 Task: Look for space in Union City, United States from 6th September, 2023 to 15th September, 2023 for 6 adults in price range Rs.8000 to Rs.12000. Place can be entire place or private room with 6 bedrooms having 6 beds and 6 bathrooms. Property type can be house, flat, guest house. Amenities needed are: wifi, TV, free parkinig on premises, gym, breakfast. Booking option can be shelf check-in. Required host language is English.
Action: Mouse moved to (419, 104)
Screenshot: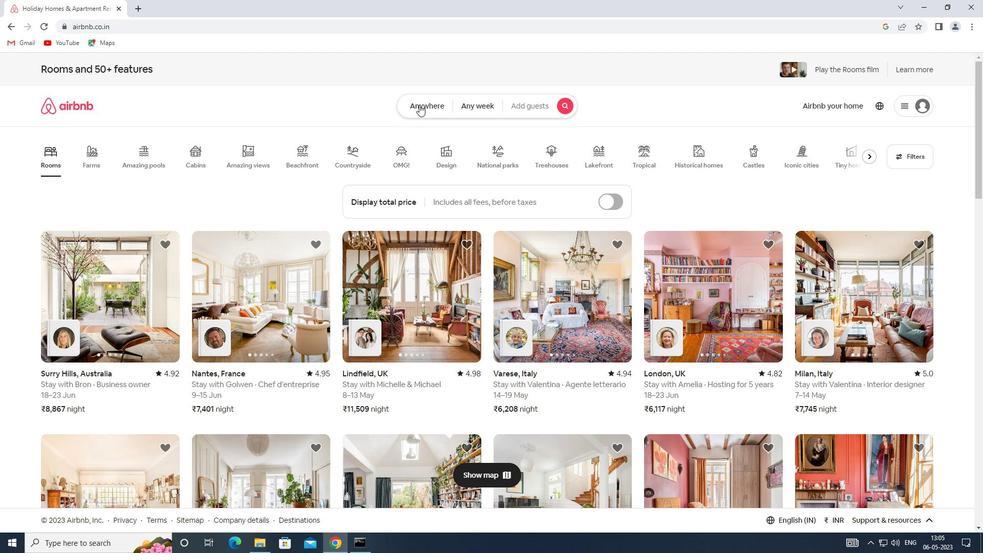 
Action: Mouse pressed left at (419, 104)
Screenshot: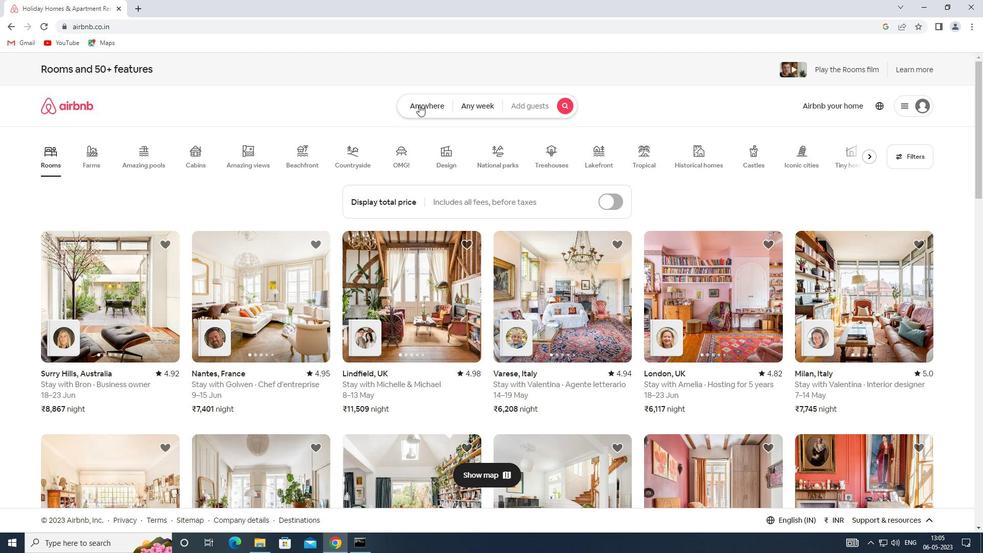 
Action: Mouse moved to (359, 149)
Screenshot: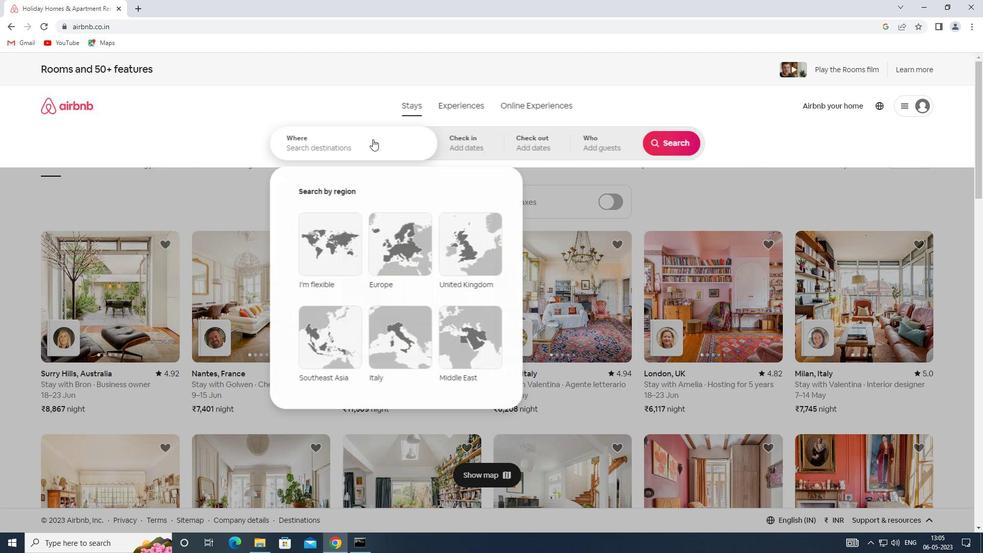 
Action: Mouse pressed left at (359, 149)
Screenshot: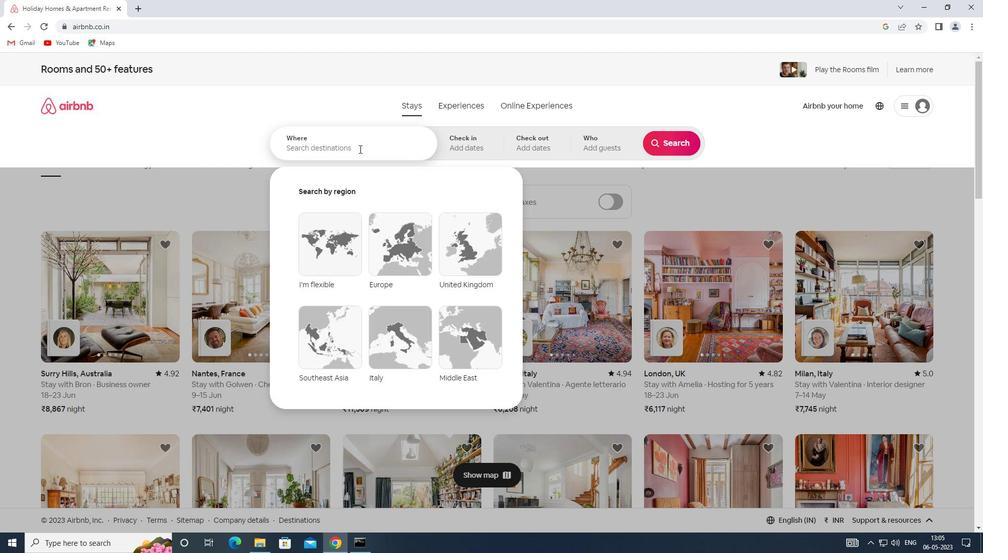 
Action: Mouse moved to (358, 149)
Screenshot: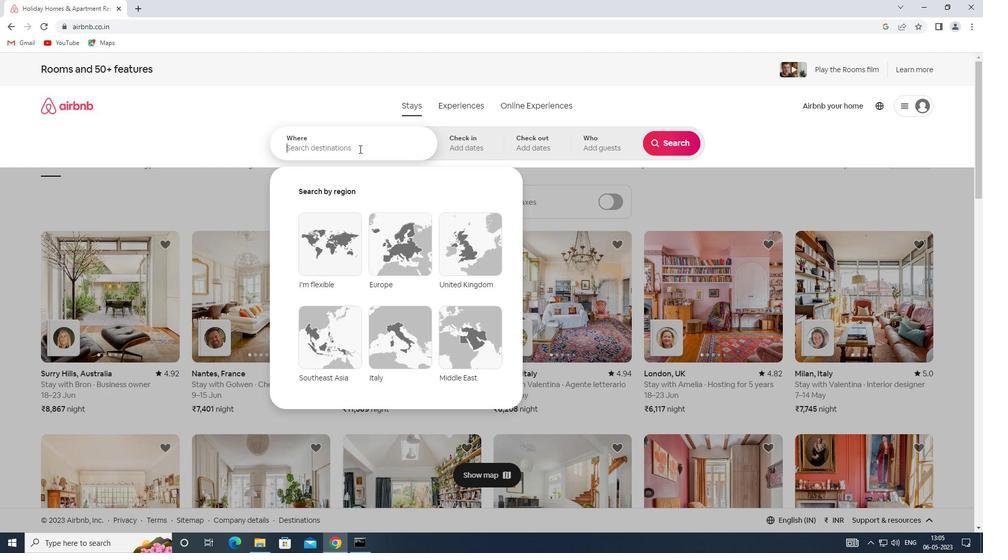 
Action: Key pressed <Key.shift>SPACE<Key.space><Key.shift>IN<Key.space><Key.shift>UNION<Key.space><Key.shift>CITY,<Key.space><Key.shift>UNITED<Key.space><Key.shift>STATES
Screenshot: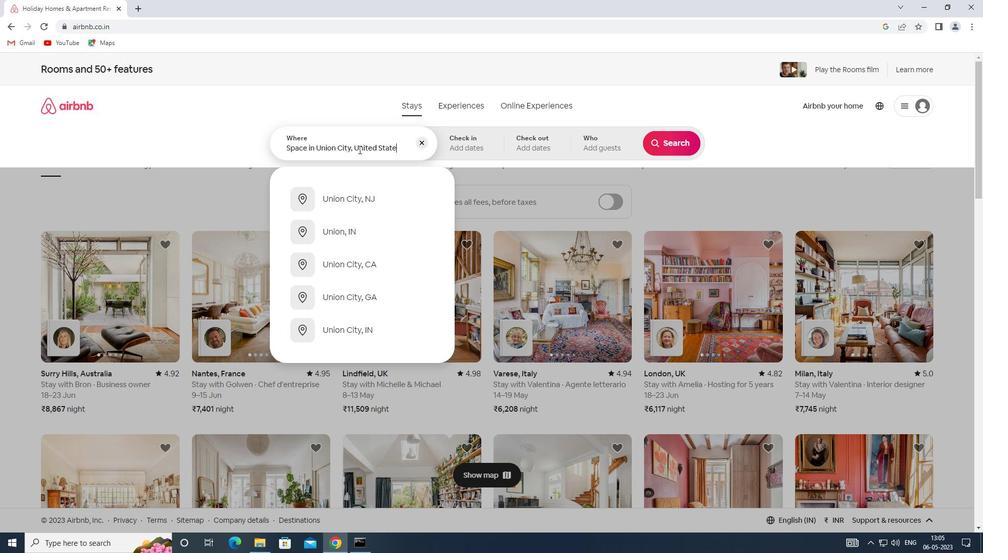 
Action: Mouse moved to (478, 134)
Screenshot: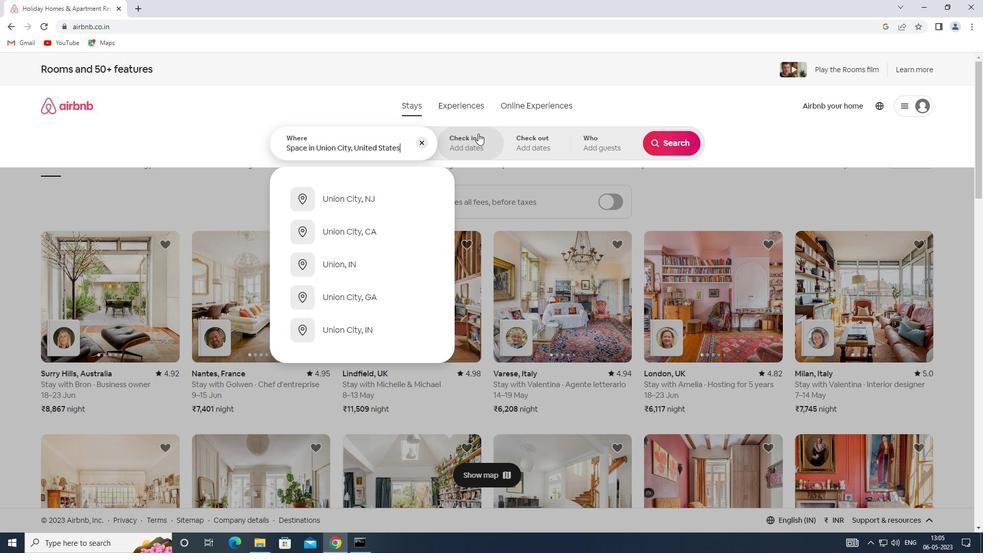 
Action: Mouse pressed left at (478, 134)
Screenshot: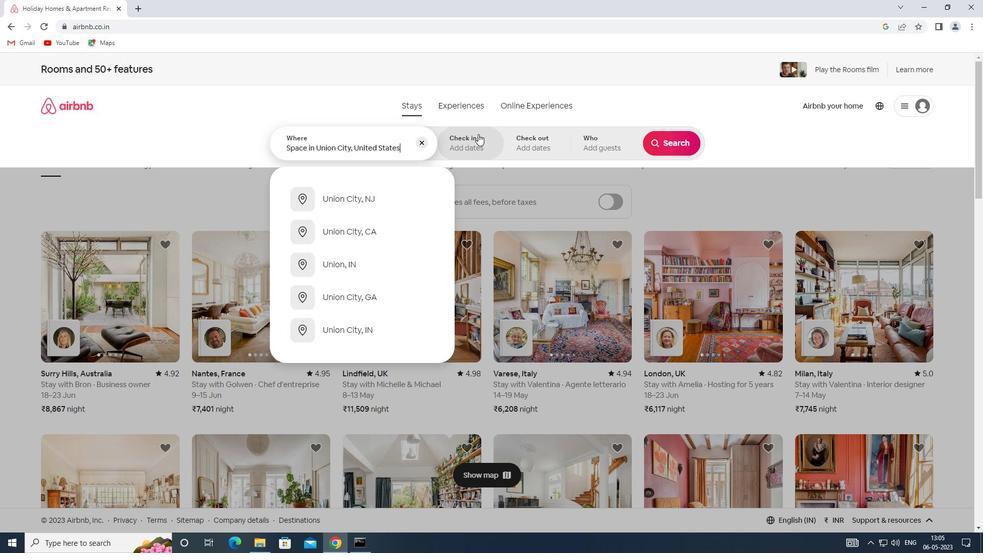 
Action: Mouse moved to (667, 224)
Screenshot: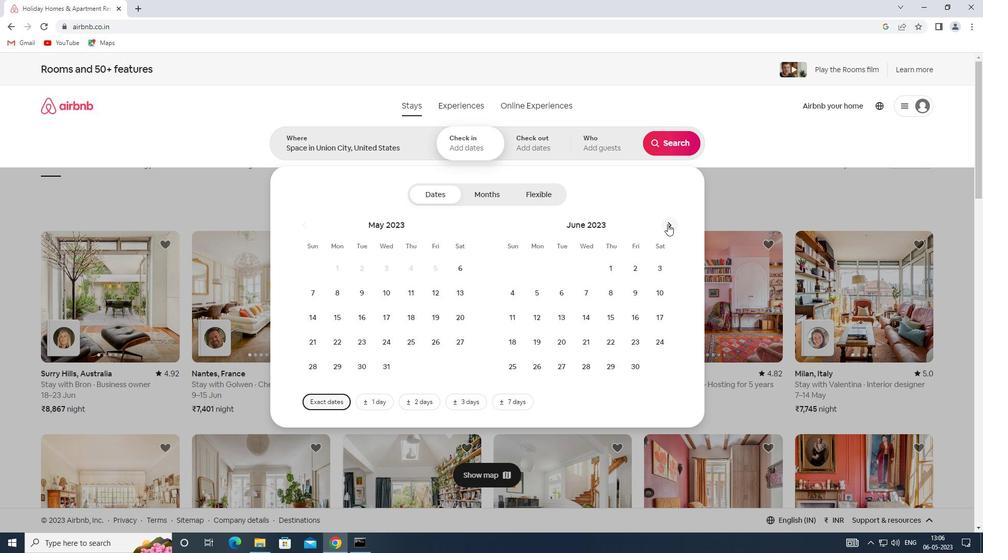 
Action: Mouse pressed left at (667, 224)
Screenshot: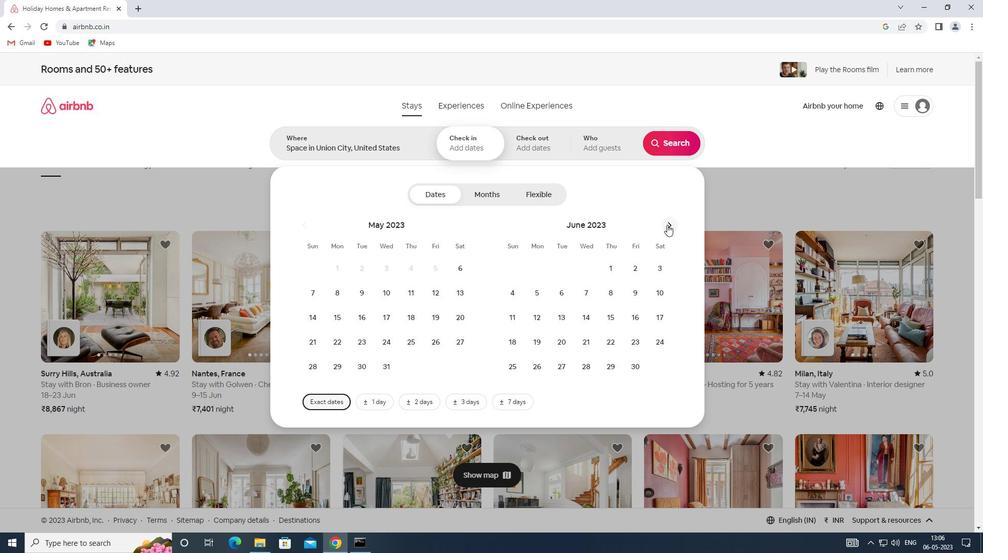 
Action: Mouse moved to (667, 224)
Screenshot: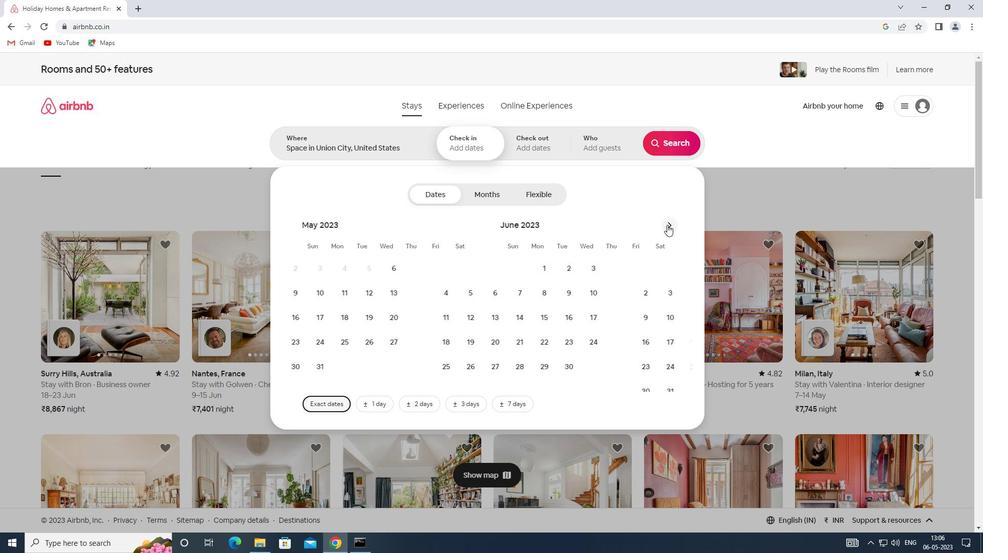 
Action: Mouse pressed left at (667, 224)
Screenshot: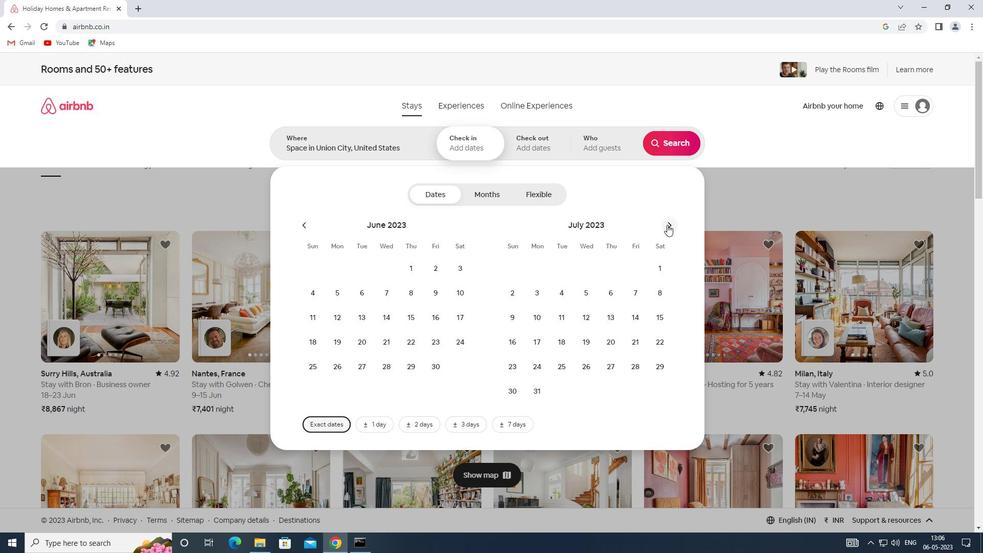 
Action: Mouse moved to (668, 224)
Screenshot: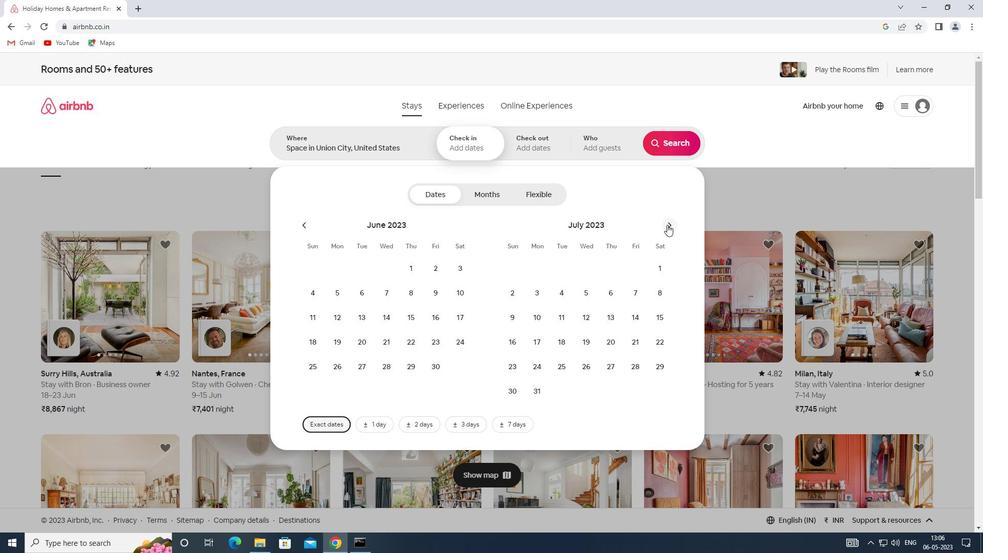 
Action: Mouse pressed left at (668, 224)
Screenshot: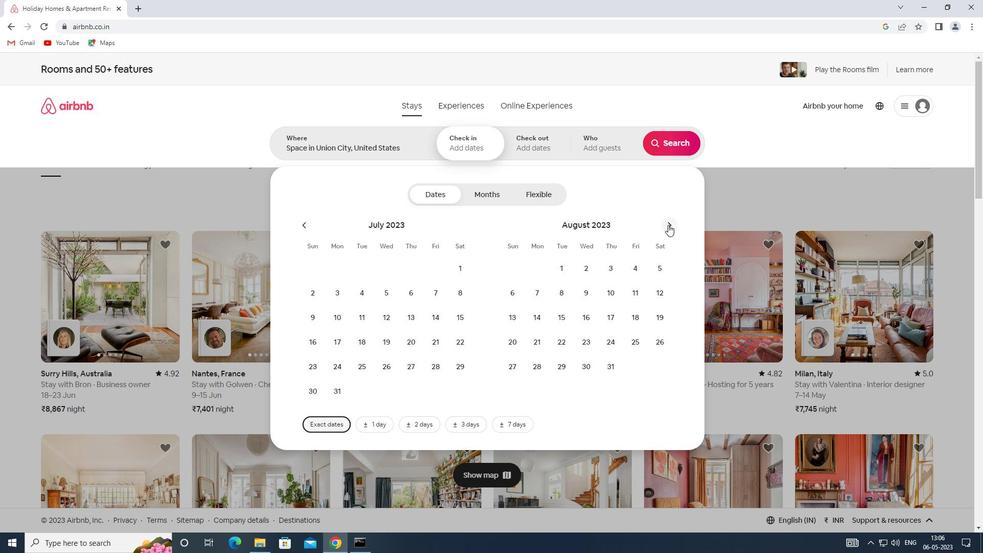 
Action: Mouse moved to (578, 291)
Screenshot: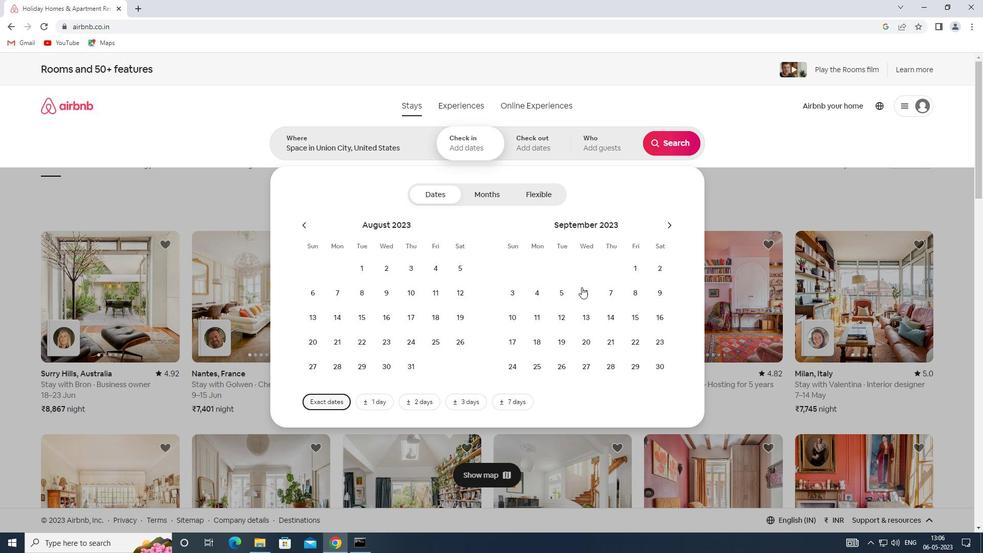 
Action: Mouse pressed left at (578, 291)
Screenshot: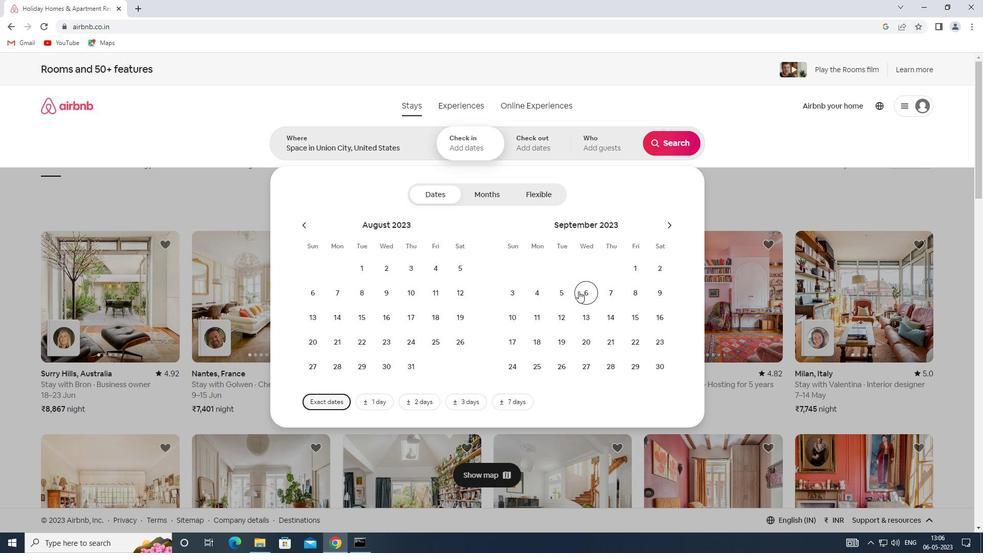 
Action: Mouse moved to (628, 312)
Screenshot: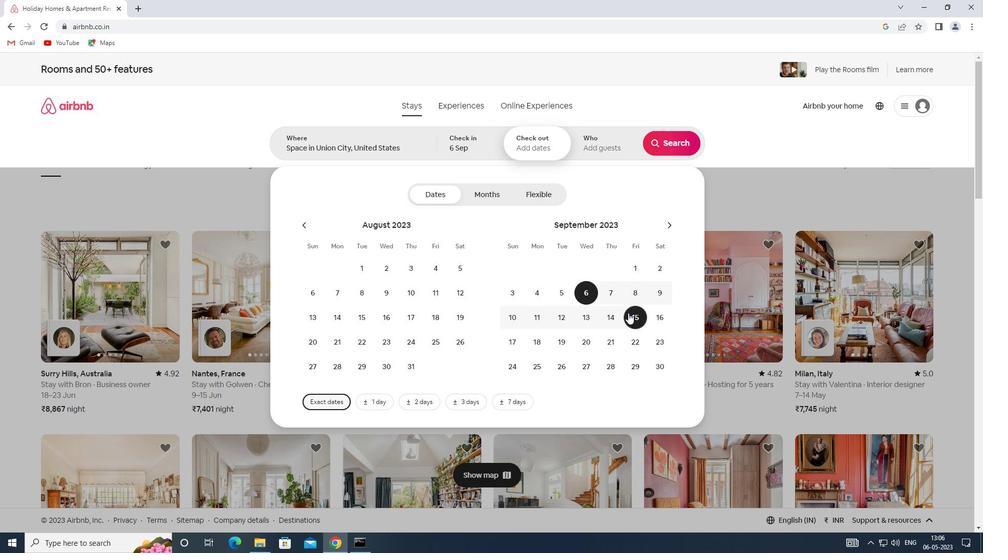 
Action: Mouse pressed left at (628, 312)
Screenshot: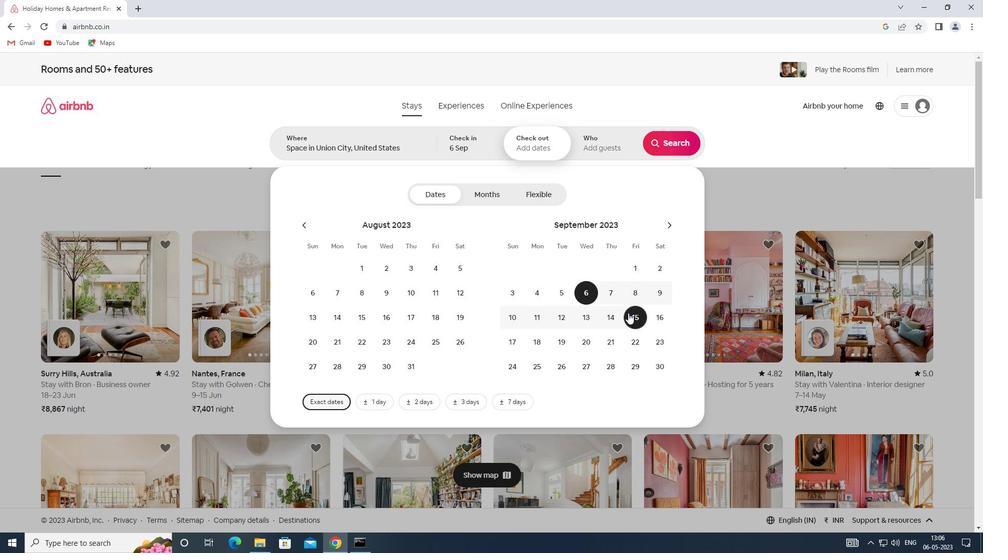 
Action: Mouse moved to (607, 140)
Screenshot: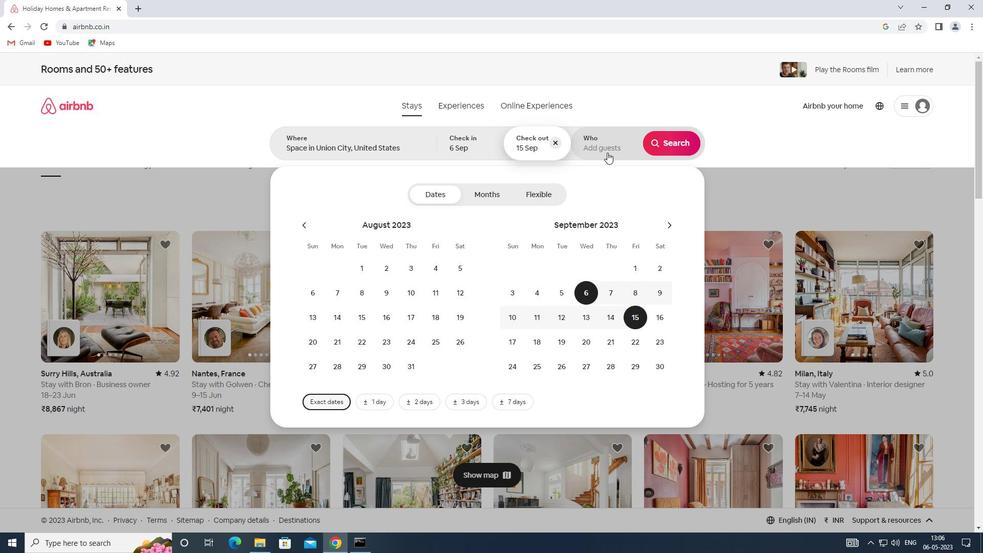 
Action: Mouse pressed left at (607, 140)
Screenshot: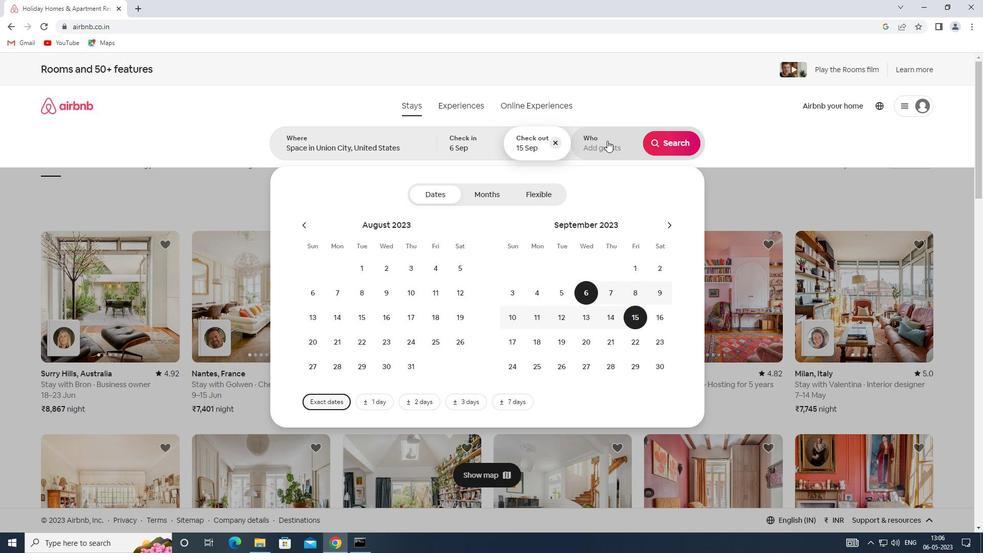 
Action: Mouse moved to (668, 195)
Screenshot: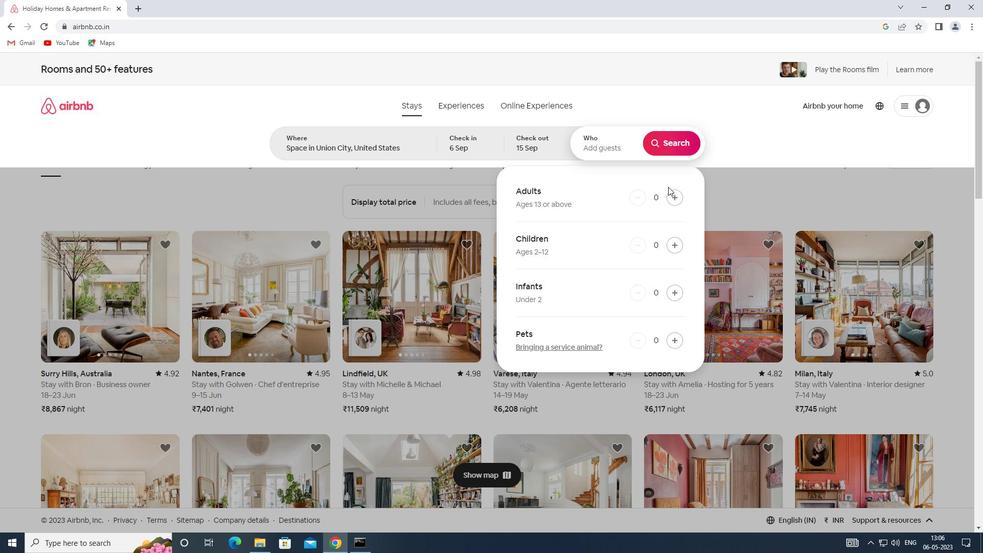 
Action: Mouse pressed left at (668, 195)
Screenshot: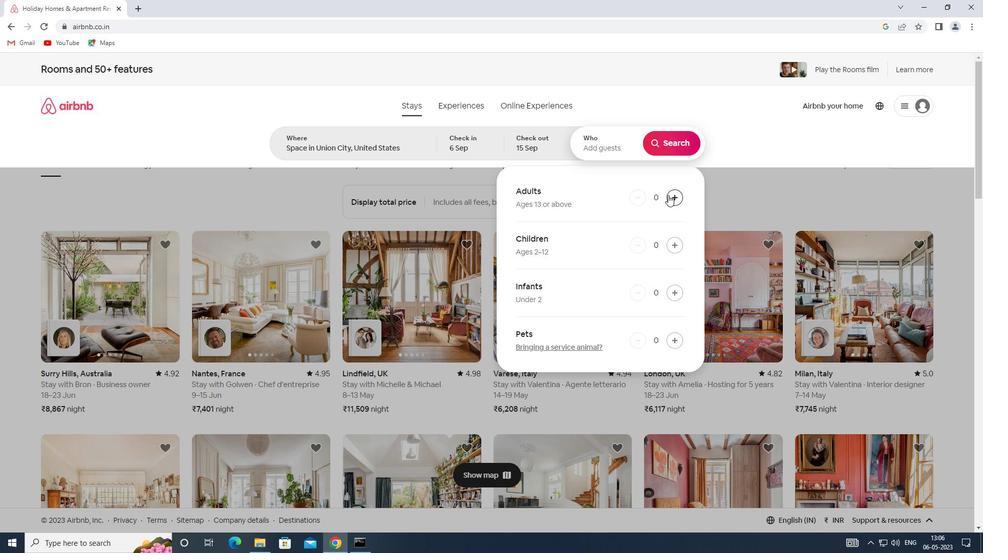 
Action: Mouse pressed left at (668, 195)
Screenshot: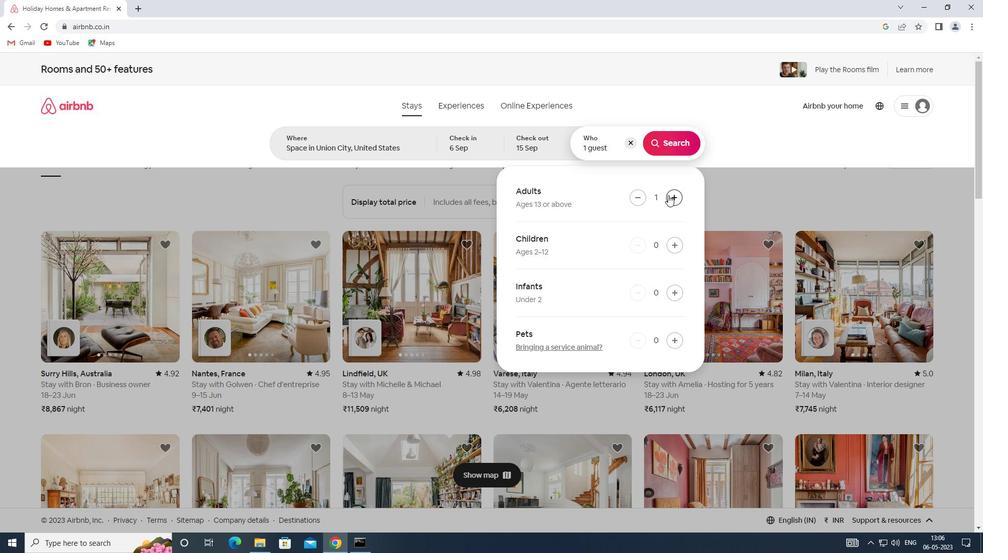 
Action: Mouse pressed left at (668, 195)
Screenshot: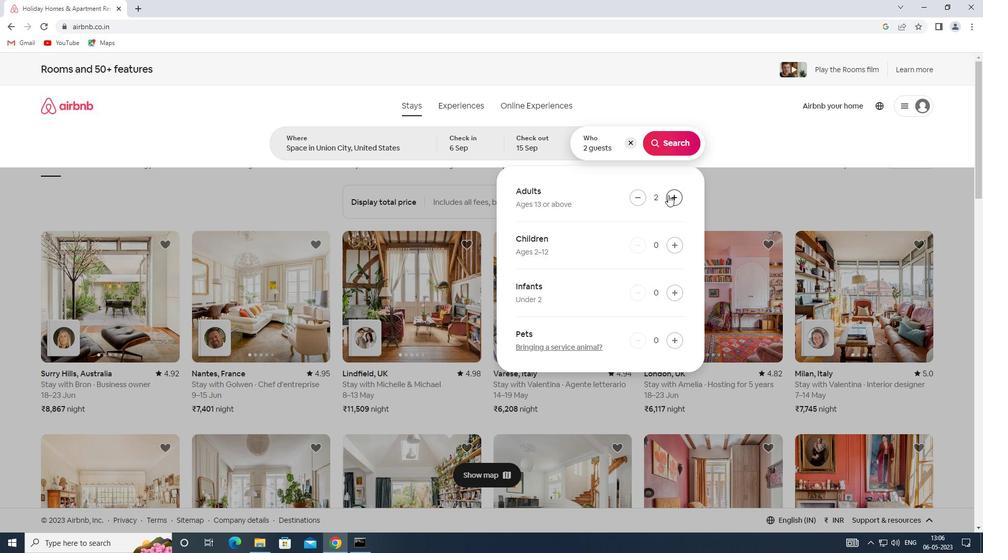
Action: Mouse pressed left at (668, 195)
Screenshot: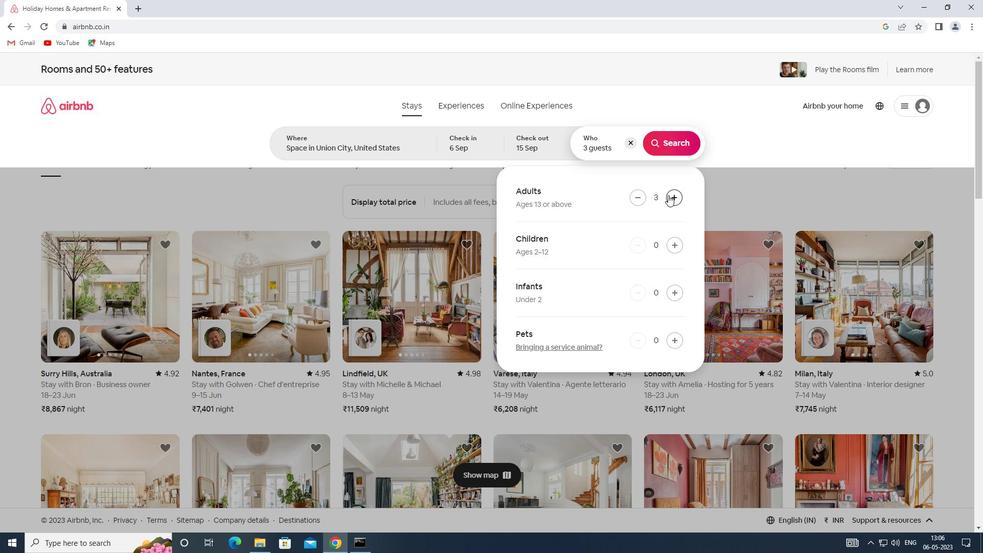
Action: Mouse pressed left at (668, 195)
Screenshot: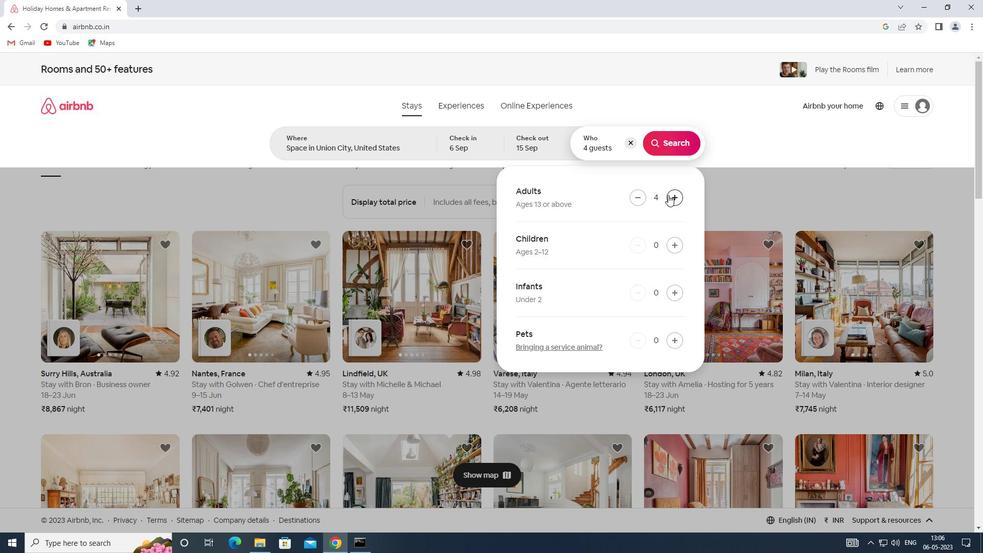 
Action: Mouse pressed left at (668, 195)
Screenshot: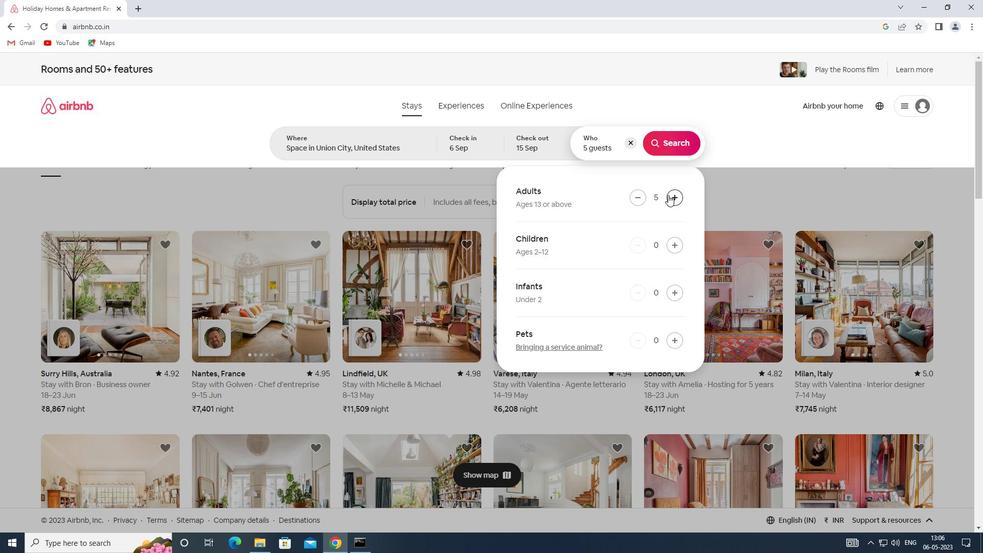 
Action: Mouse moved to (679, 147)
Screenshot: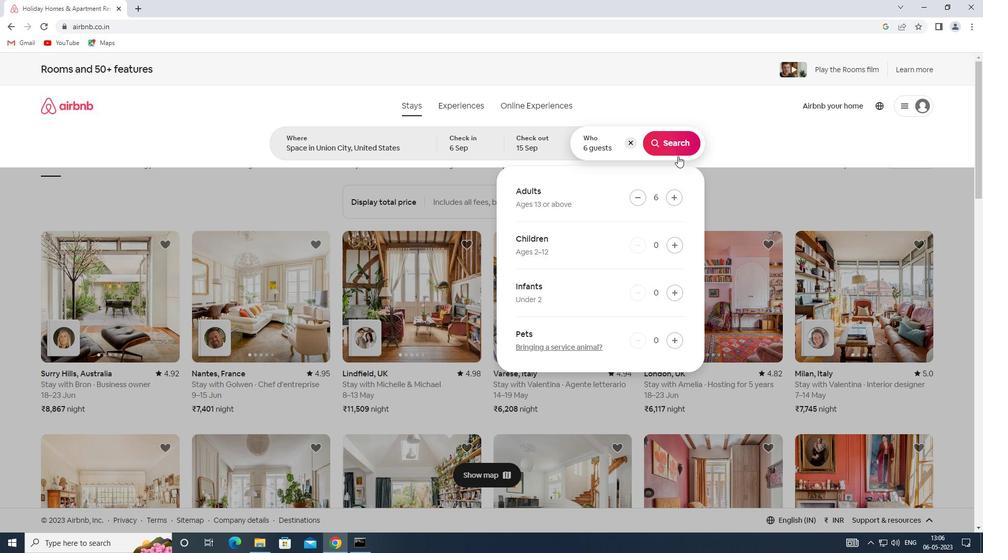 
Action: Mouse pressed left at (679, 147)
Screenshot: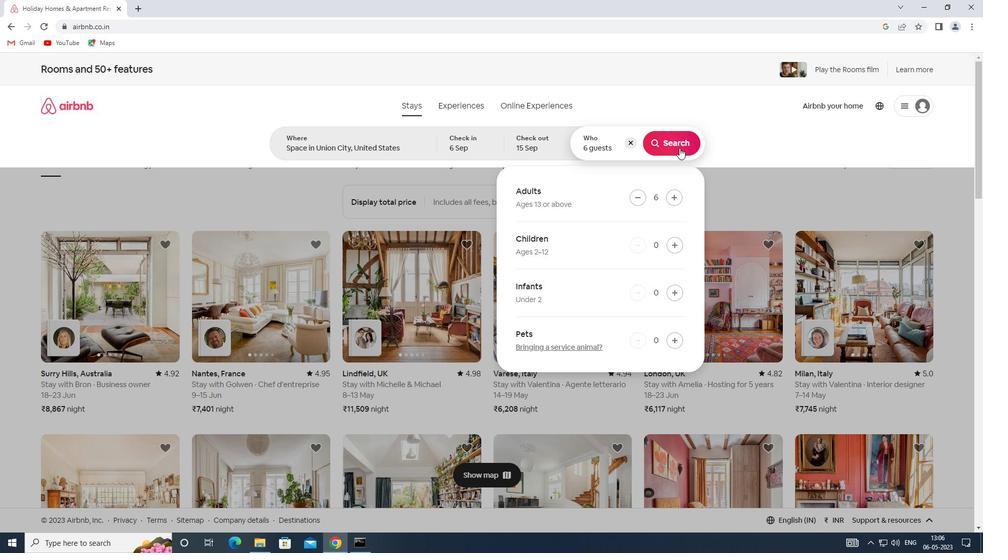 
Action: Mouse moved to (926, 118)
Screenshot: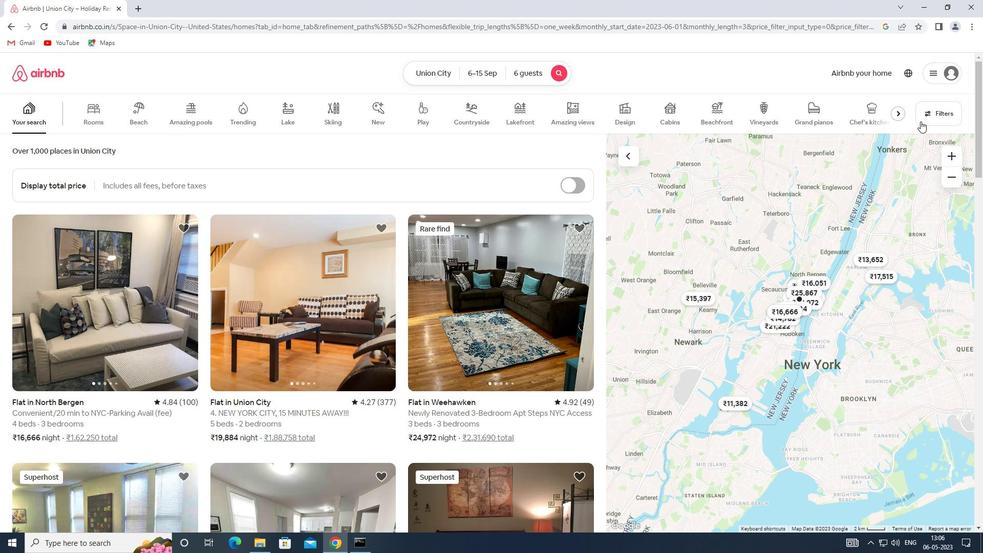 
Action: Mouse pressed left at (926, 118)
Screenshot: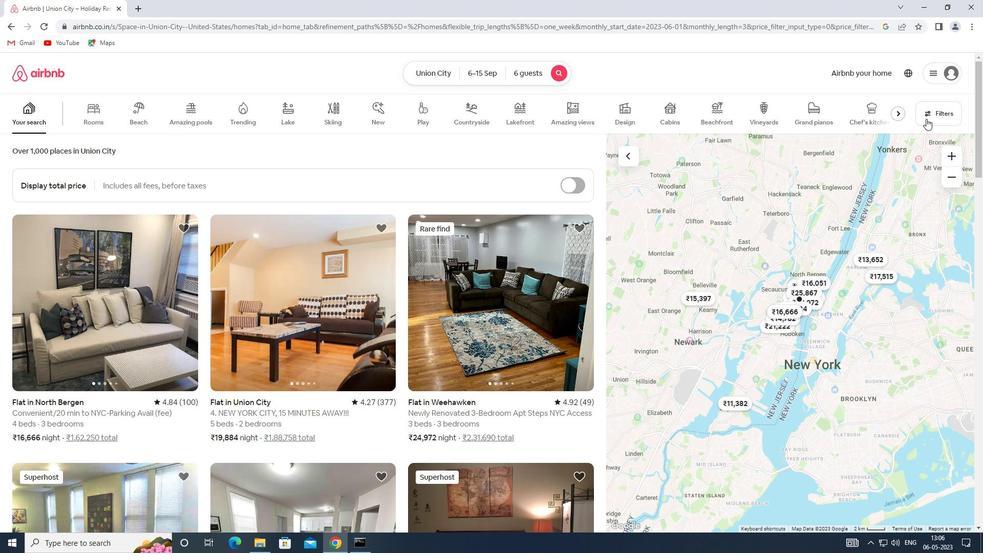 
Action: Mouse moved to (351, 365)
Screenshot: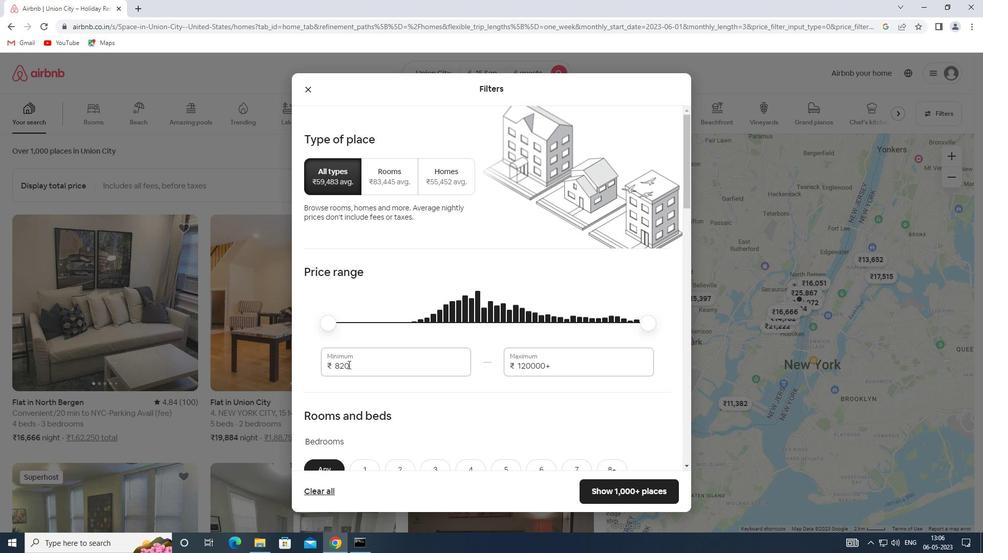 
Action: Mouse pressed left at (351, 365)
Screenshot: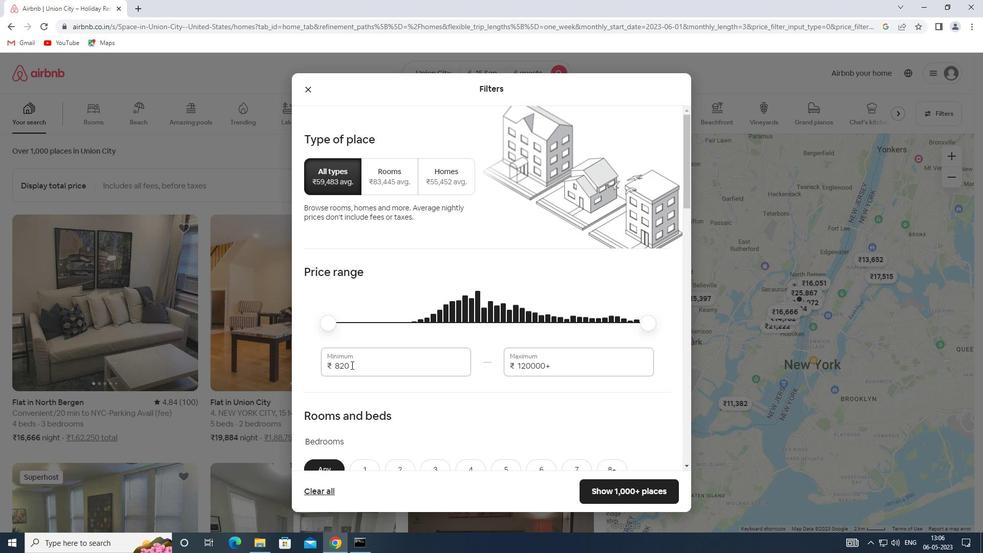 
Action: Mouse moved to (340, 355)
Screenshot: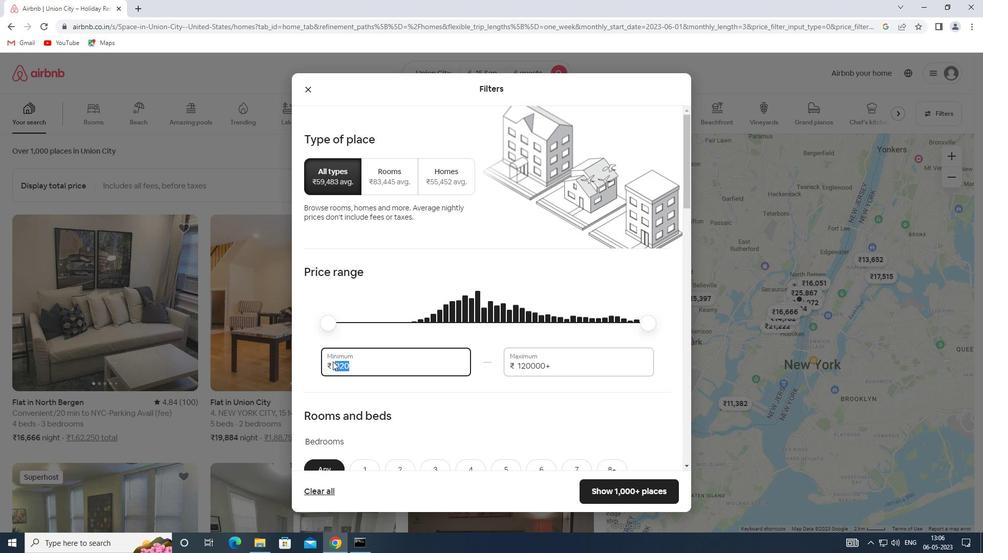 
Action: Key pressed 8000
Screenshot: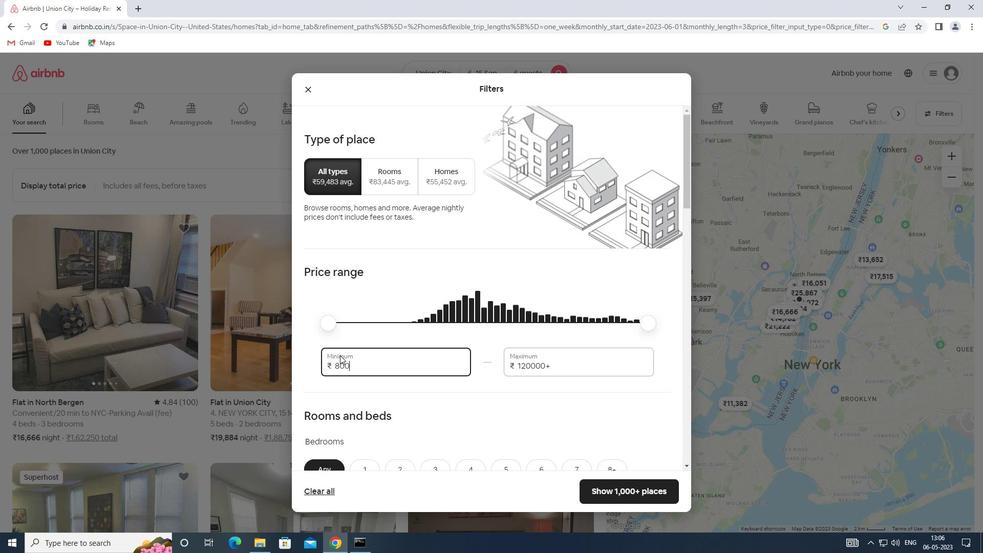 
Action: Mouse moved to (561, 368)
Screenshot: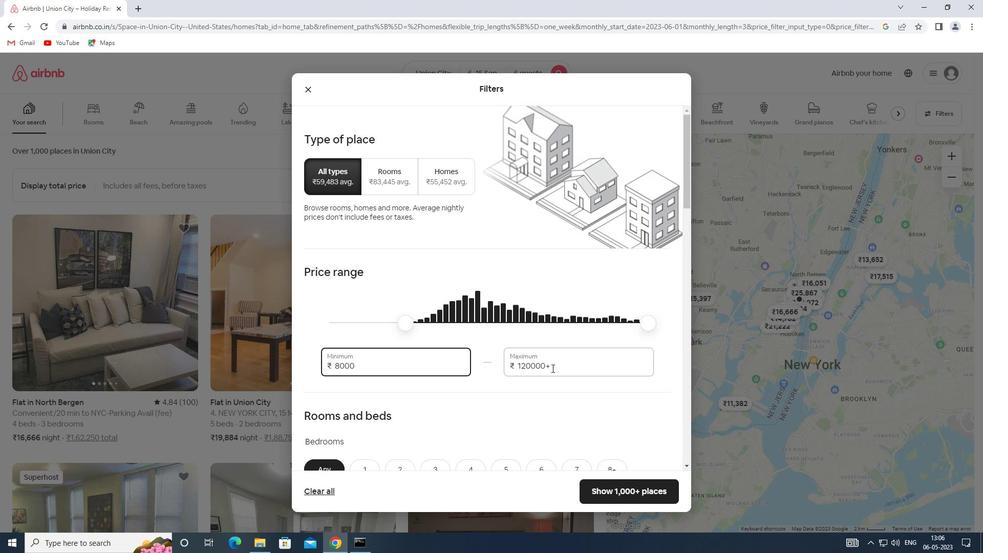 
Action: Mouse pressed left at (561, 368)
Screenshot: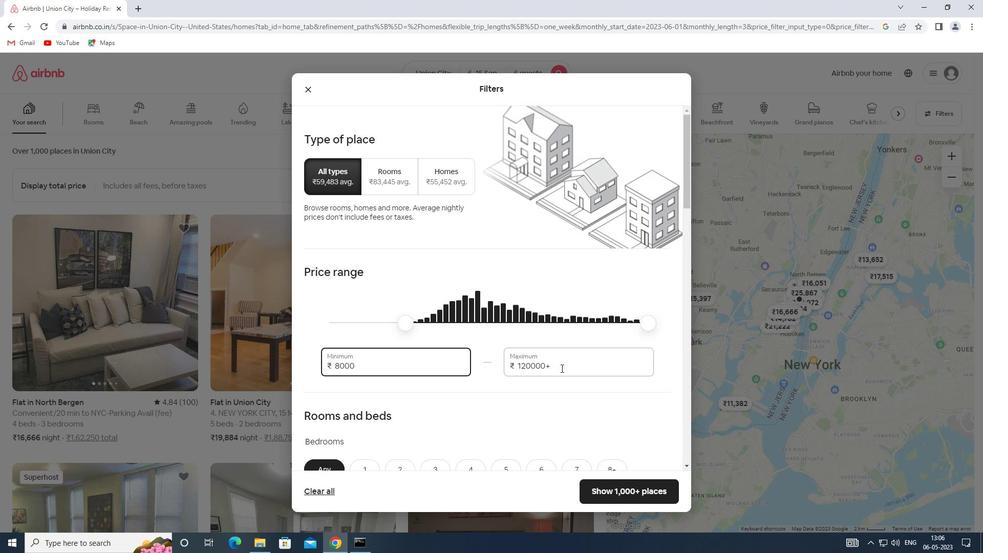 
Action: Mouse moved to (514, 366)
Screenshot: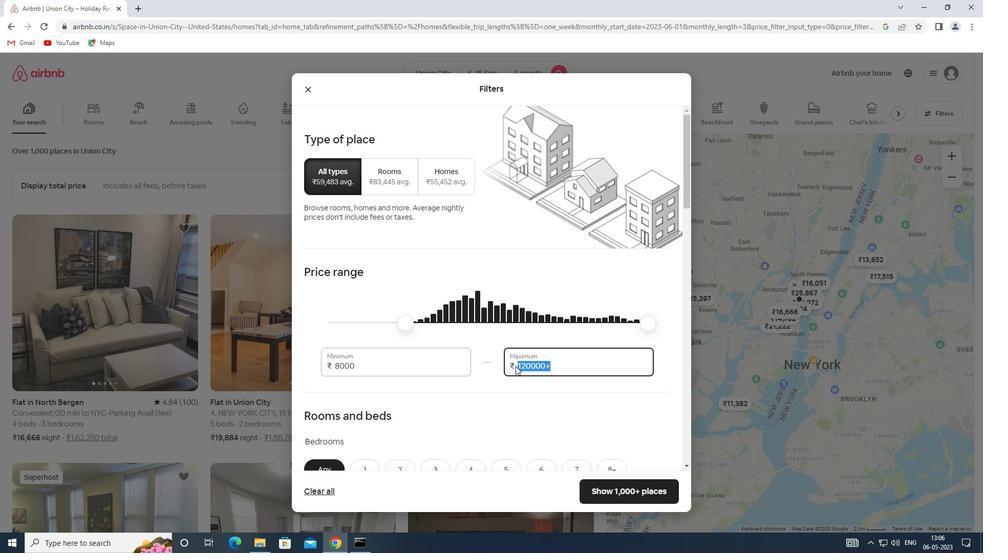 
Action: Key pressed 12000
Screenshot: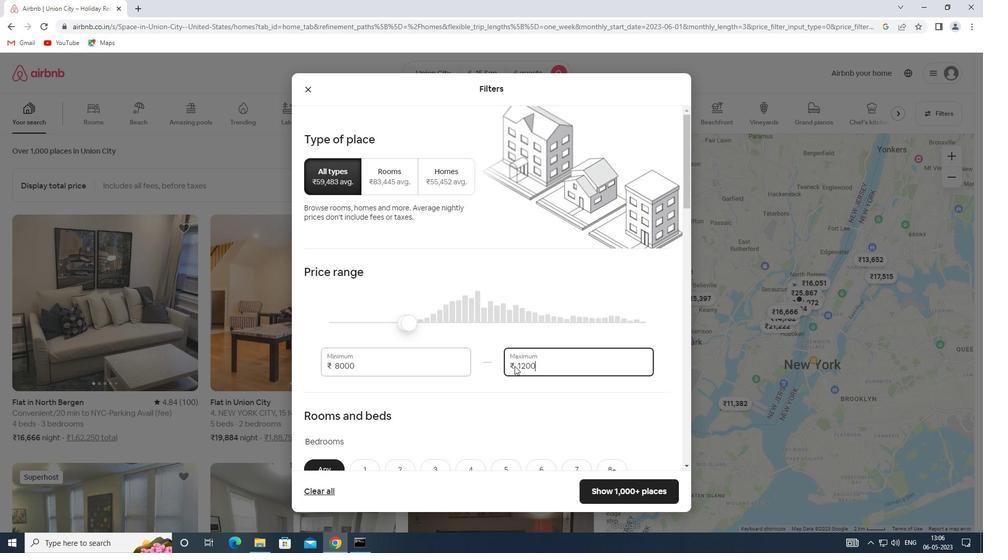 
Action: Mouse scrolled (514, 365) with delta (0, 0)
Screenshot: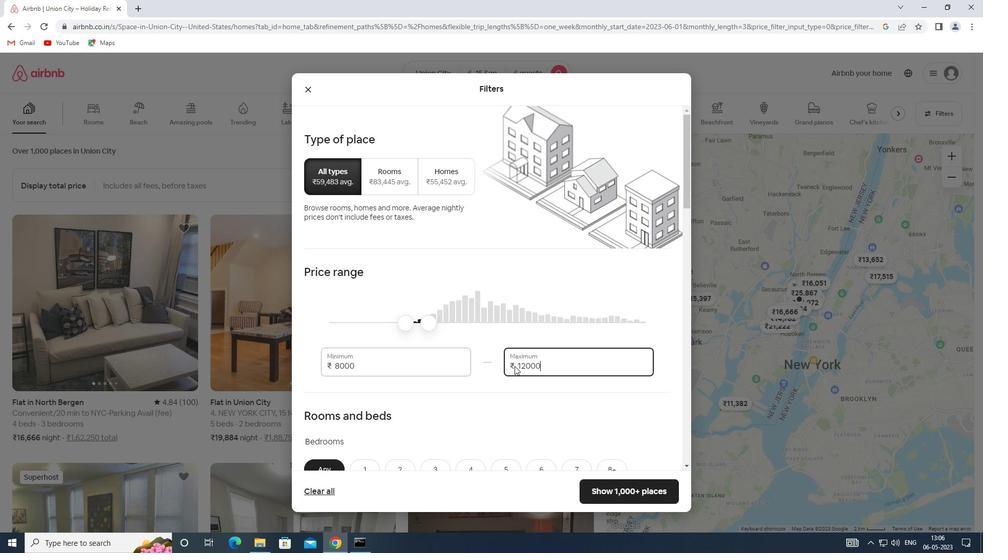
Action: Mouse scrolled (514, 365) with delta (0, 0)
Screenshot: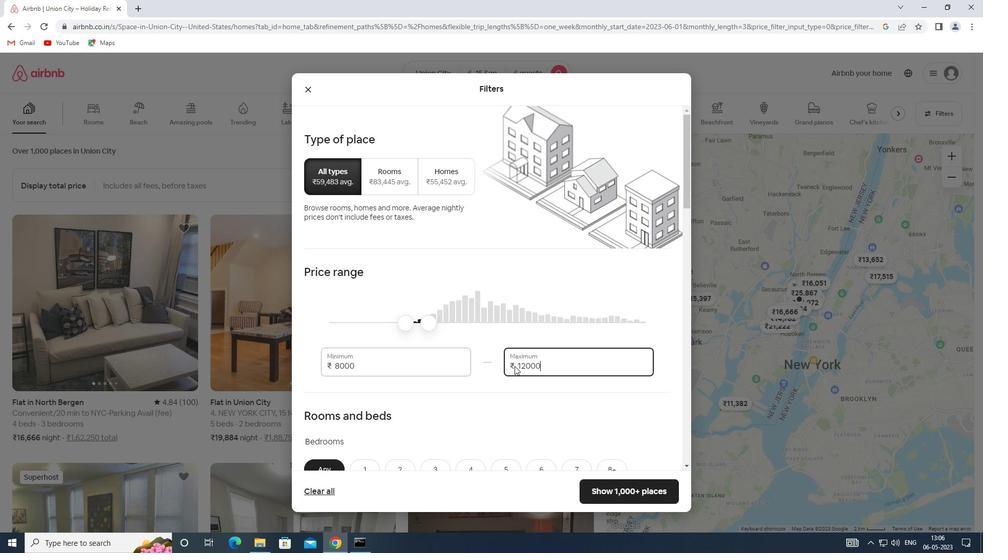 
Action: Mouse scrolled (514, 365) with delta (0, 0)
Screenshot: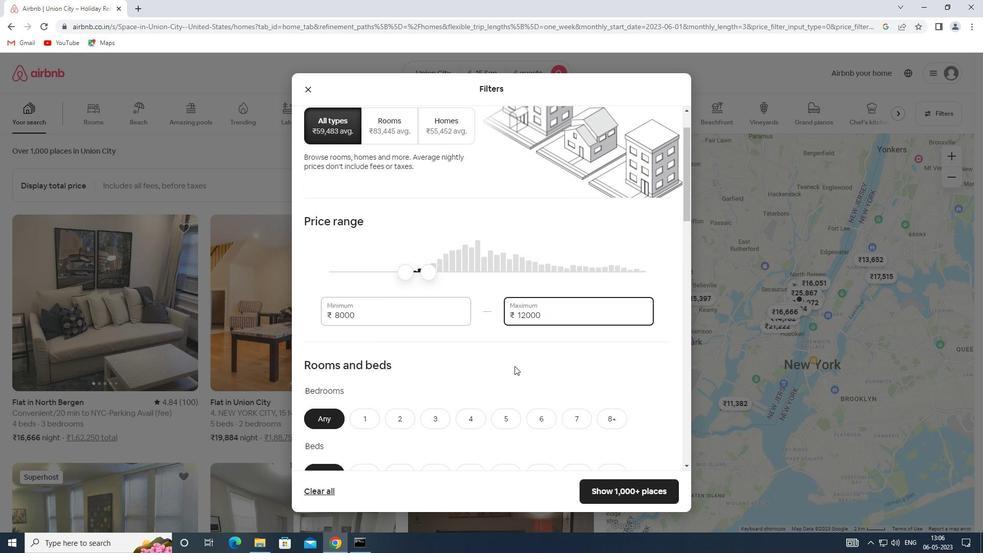 
Action: Mouse scrolled (514, 365) with delta (0, 0)
Screenshot: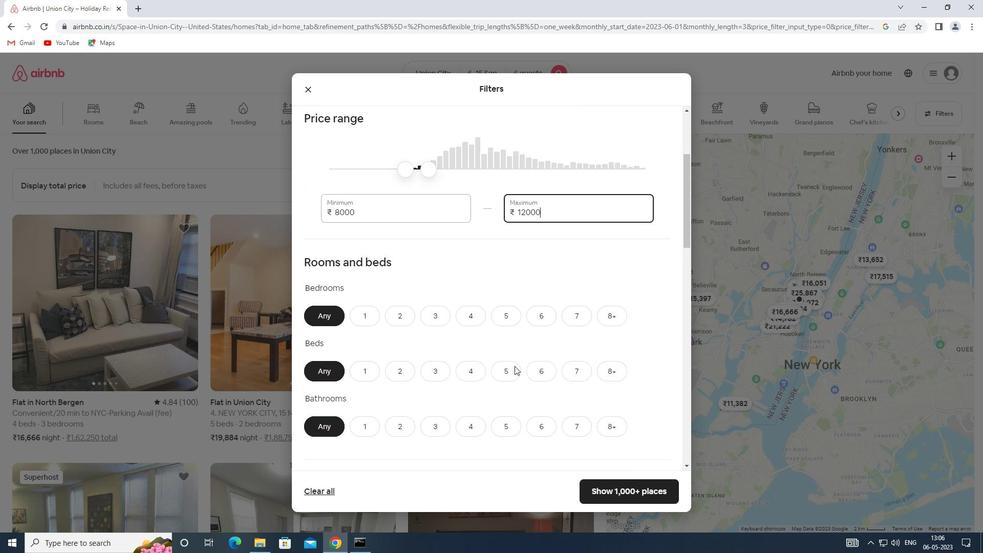 
Action: Mouse moved to (546, 270)
Screenshot: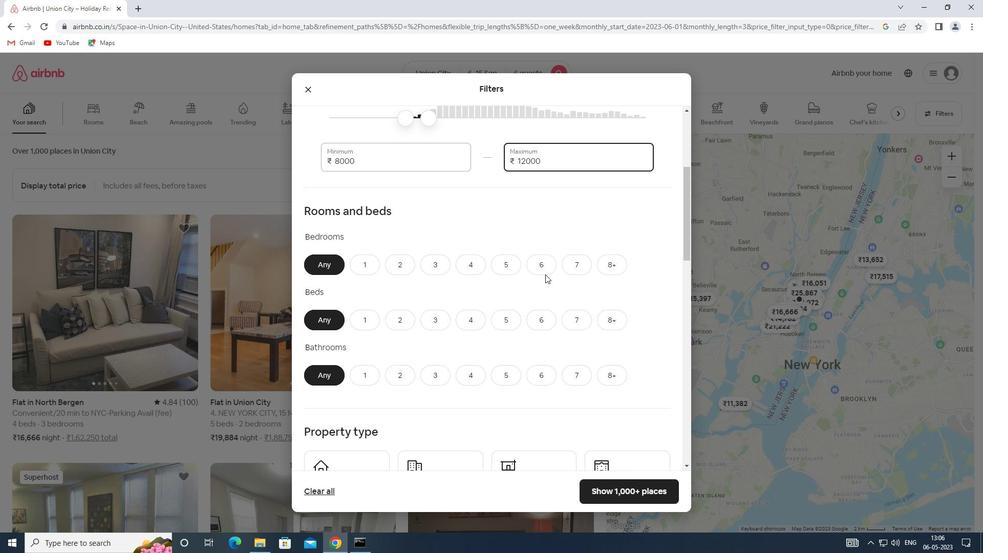 
Action: Mouse pressed left at (546, 270)
Screenshot: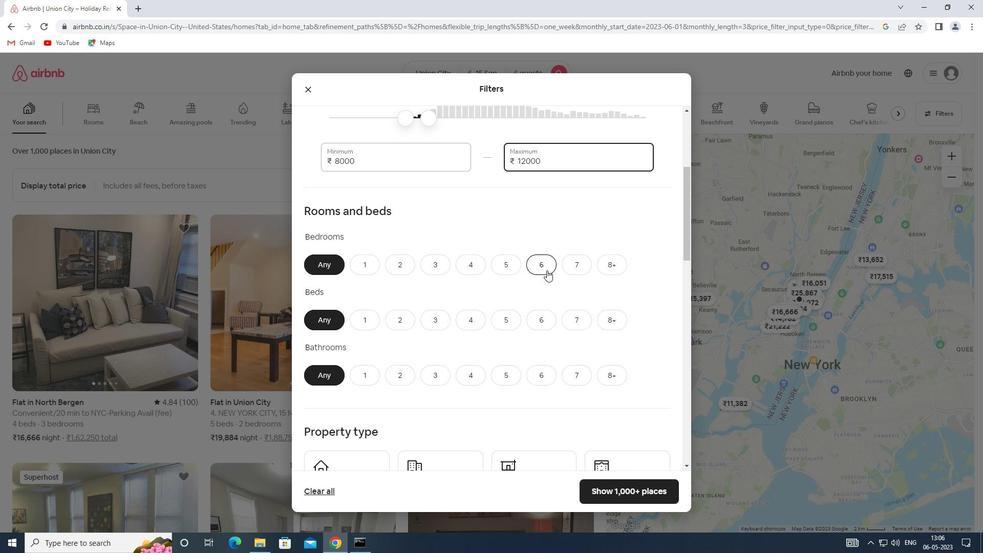 
Action: Mouse moved to (536, 323)
Screenshot: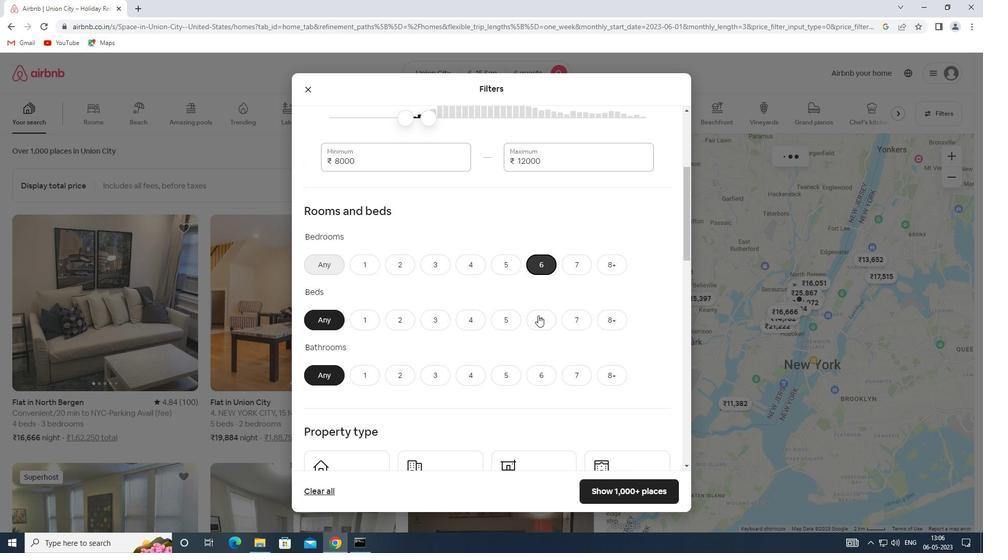 
Action: Mouse pressed left at (536, 323)
Screenshot: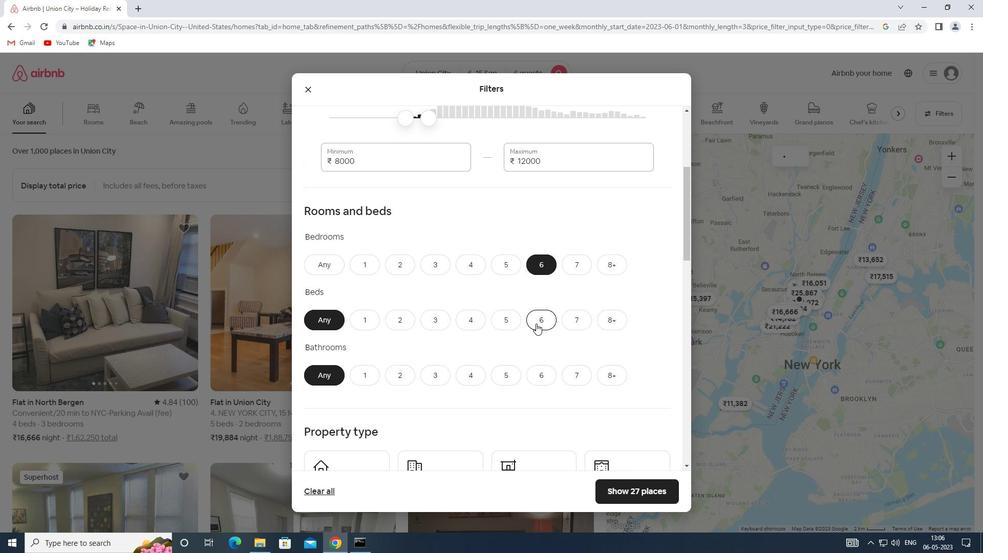 
Action: Mouse moved to (542, 372)
Screenshot: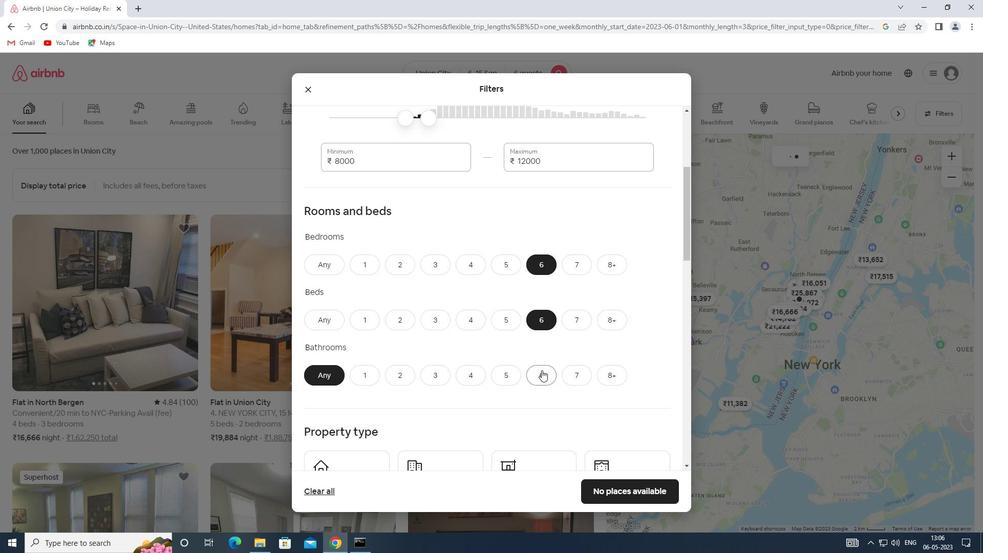 
Action: Mouse pressed left at (542, 372)
Screenshot: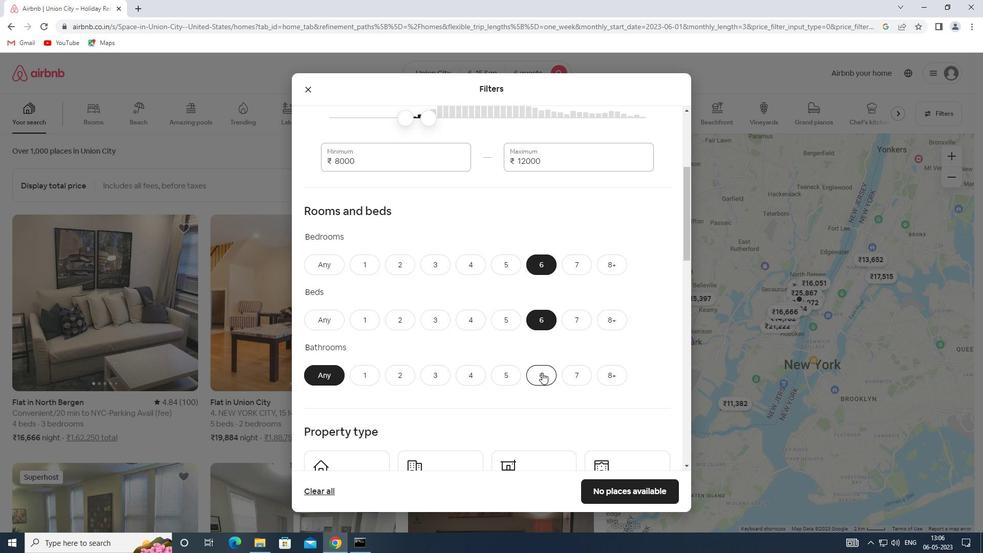 
Action: Mouse moved to (507, 345)
Screenshot: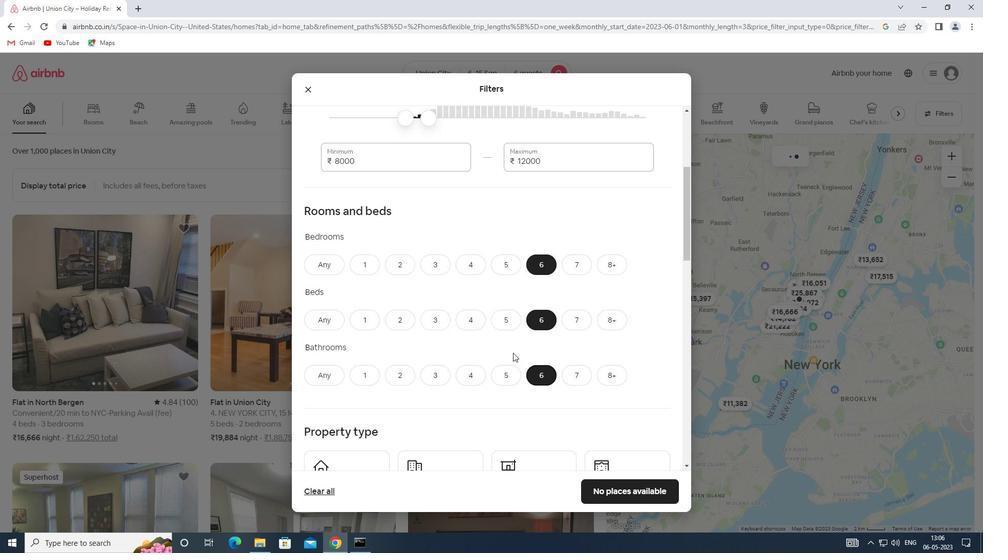 
Action: Mouse scrolled (507, 344) with delta (0, 0)
Screenshot: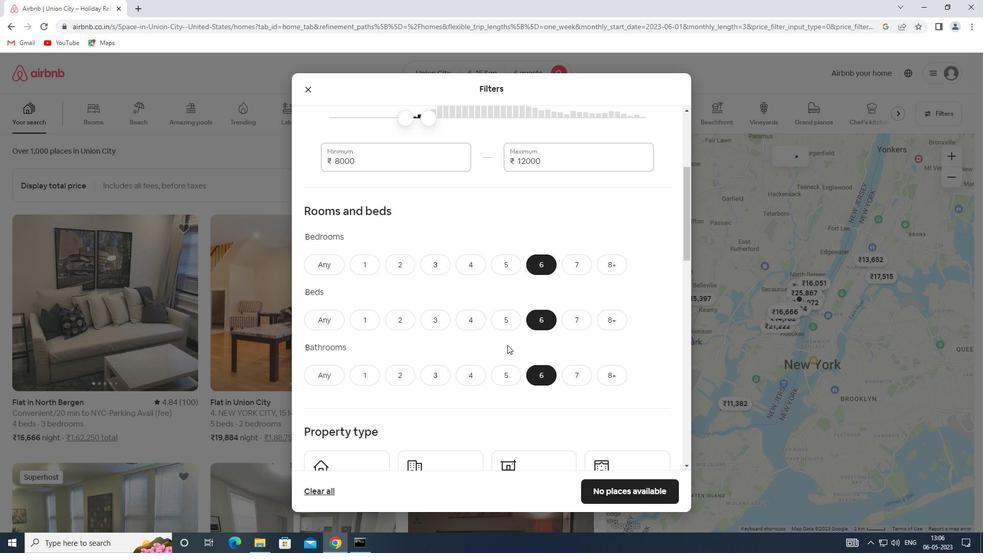 
Action: Mouse scrolled (507, 344) with delta (0, 0)
Screenshot: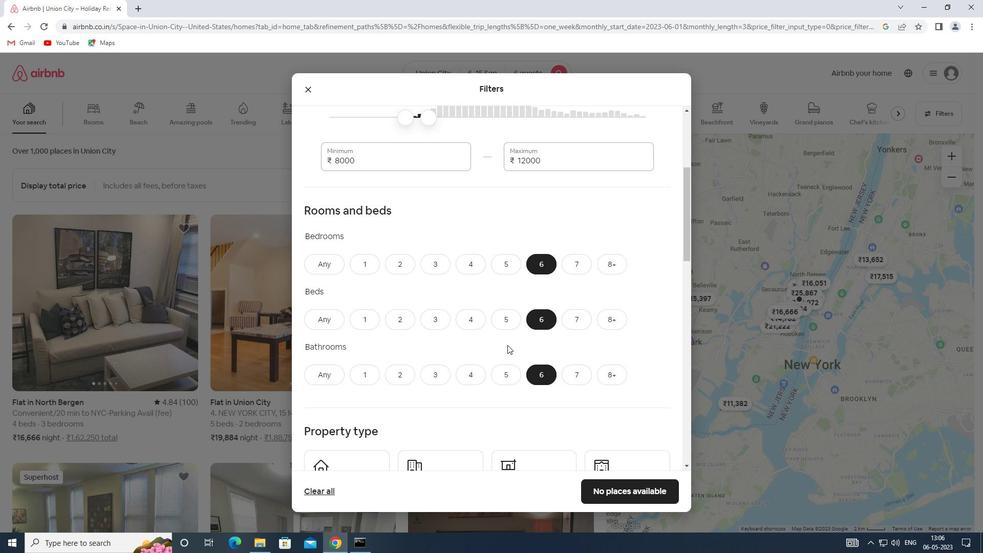 
Action: Mouse scrolled (507, 344) with delta (0, 0)
Screenshot: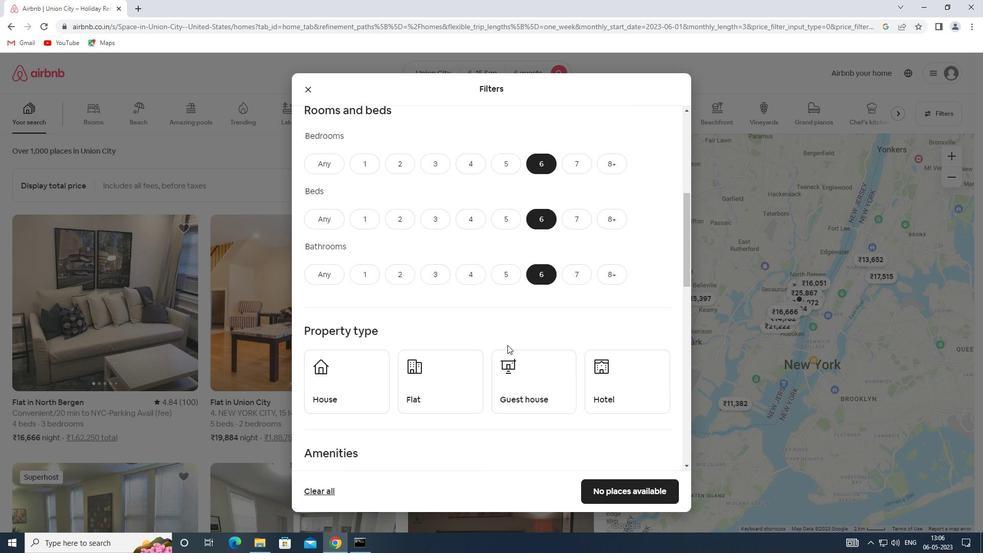 
Action: Mouse moved to (506, 345)
Screenshot: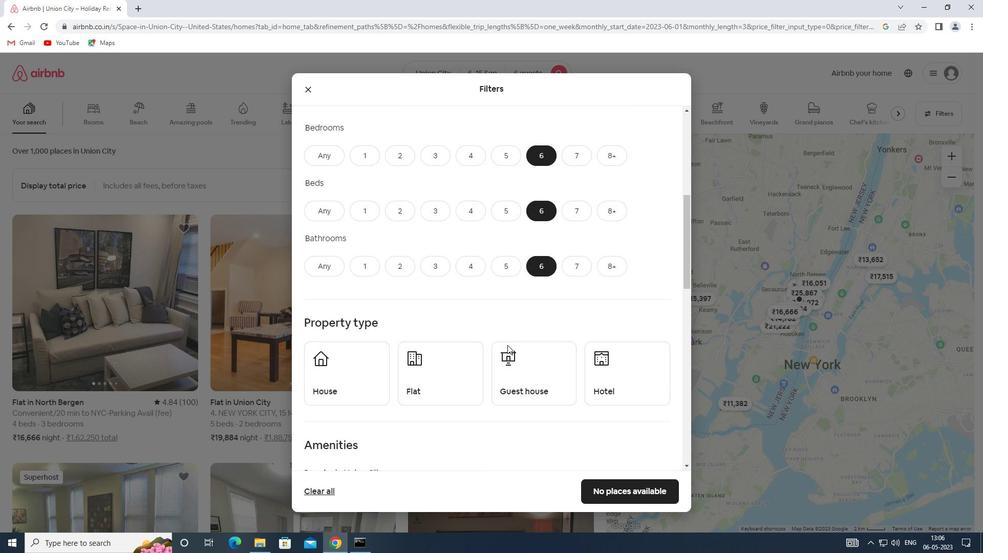 
Action: Mouse scrolled (506, 344) with delta (0, 0)
Screenshot: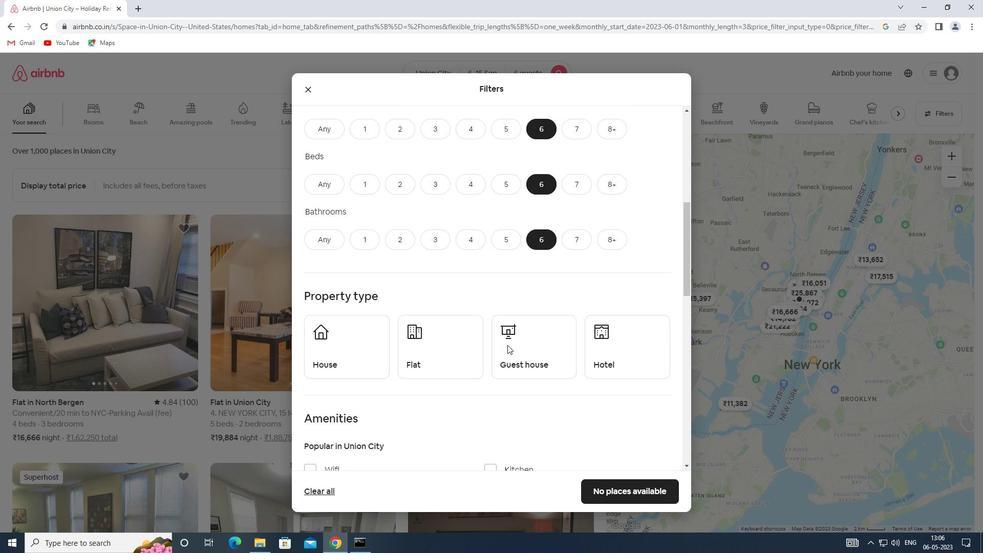 
Action: Mouse moved to (373, 276)
Screenshot: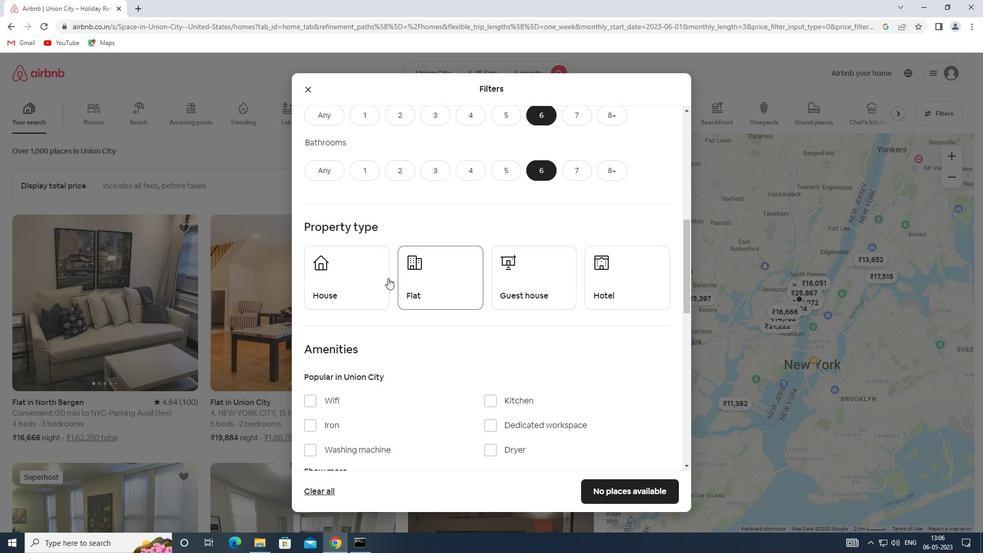 
Action: Mouse pressed left at (373, 276)
Screenshot: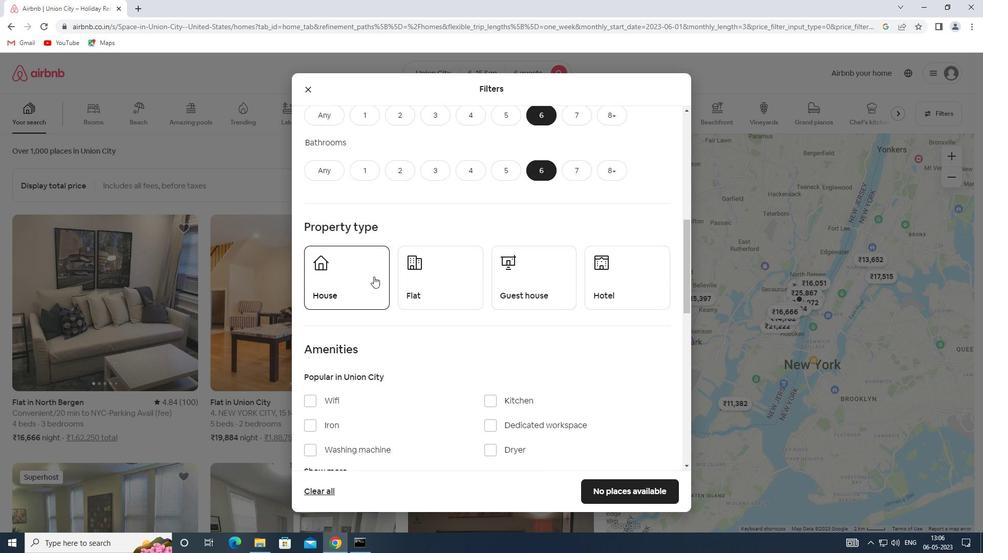 
Action: Mouse moved to (426, 287)
Screenshot: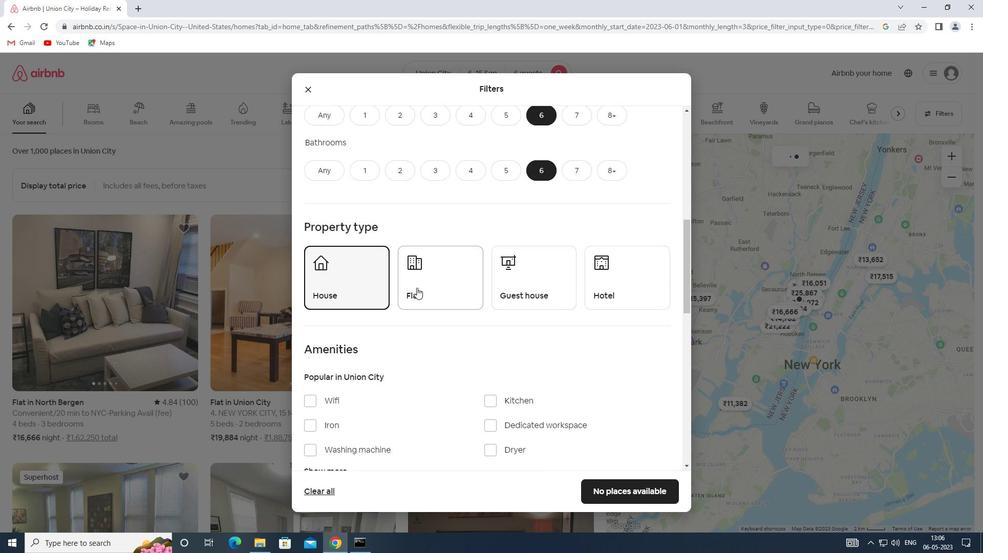 
Action: Mouse pressed left at (426, 287)
Screenshot: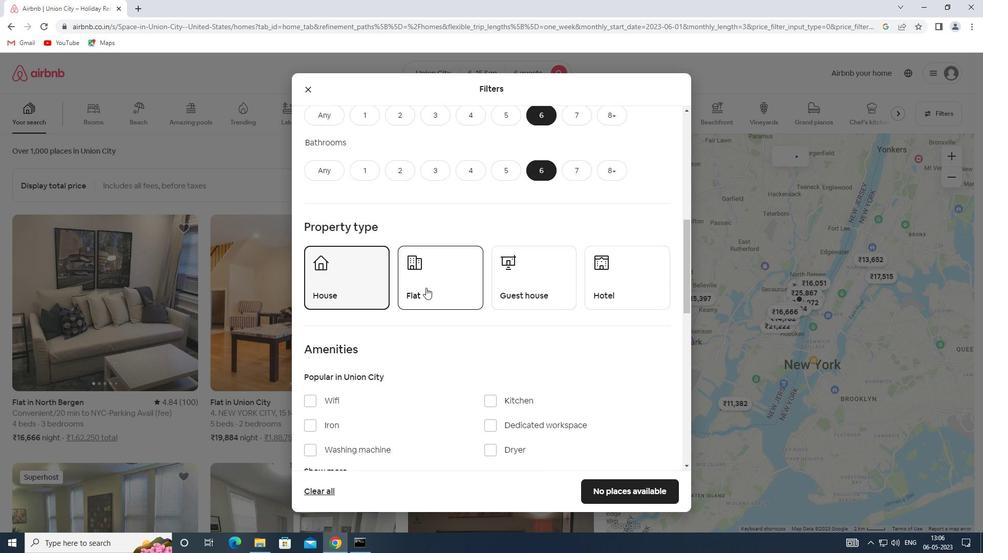 
Action: Mouse moved to (547, 286)
Screenshot: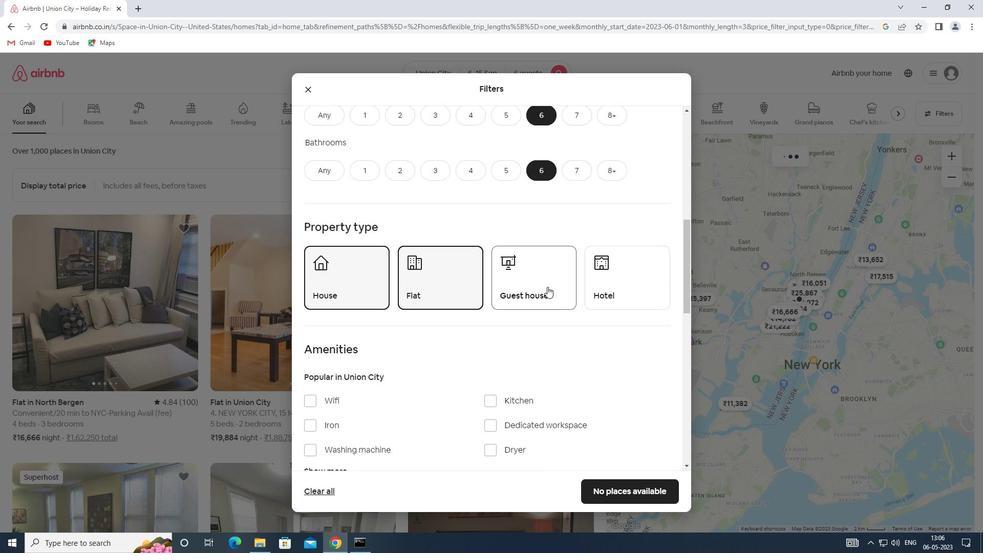 
Action: Mouse pressed left at (547, 286)
Screenshot: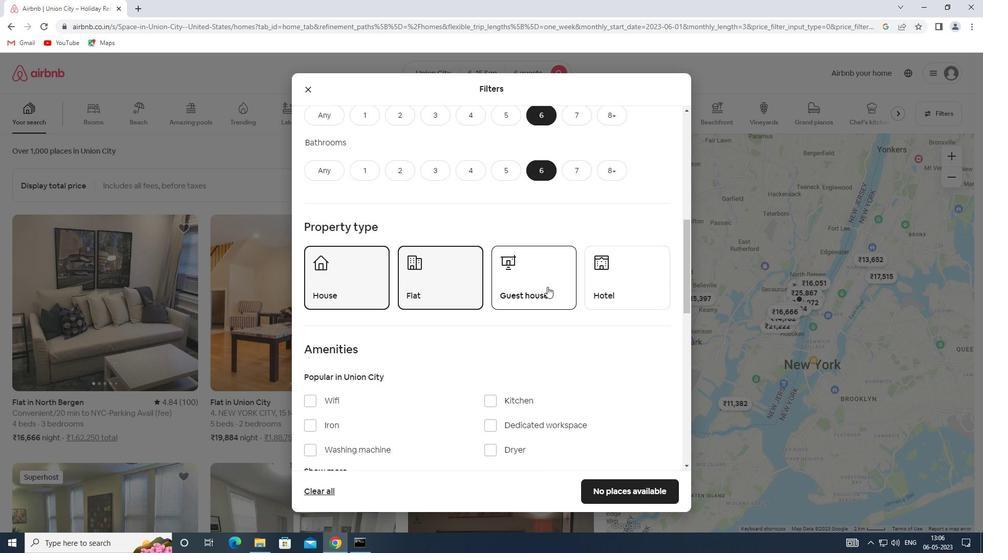 
Action: Mouse scrolled (547, 286) with delta (0, 0)
Screenshot: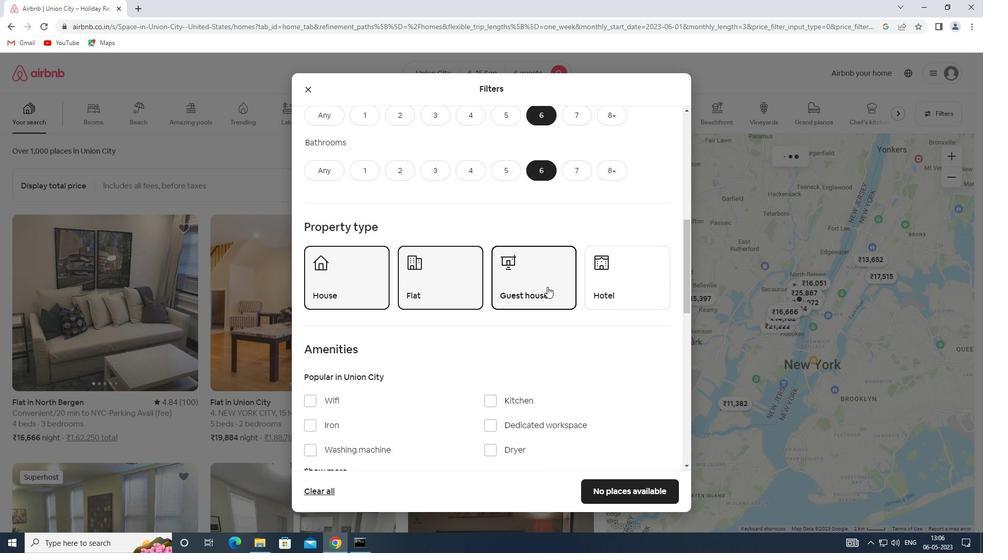 
Action: Mouse scrolled (547, 286) with delta (0, 0)
Screenshot: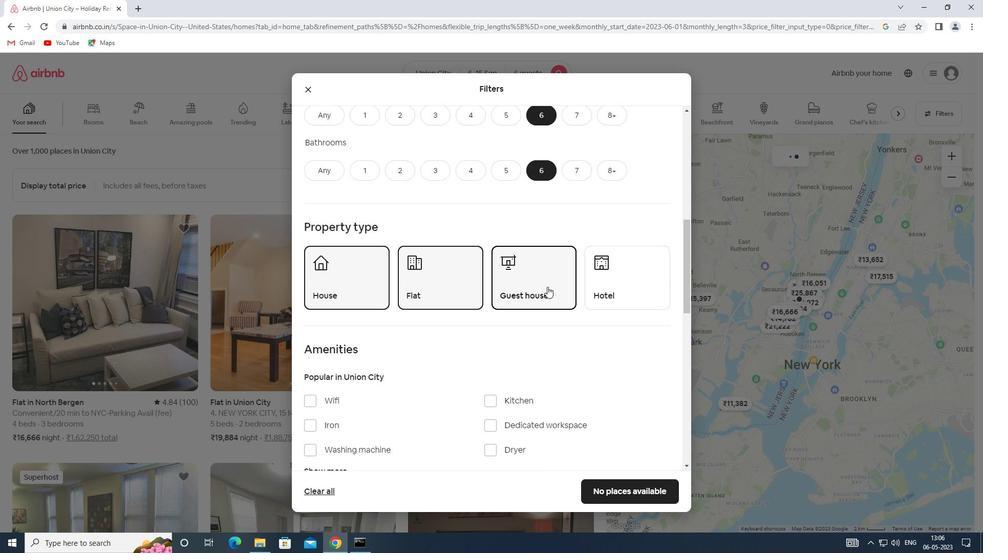 
Action: Mouse scrolled (547, 286) with delta (0, 0)
Screenshot: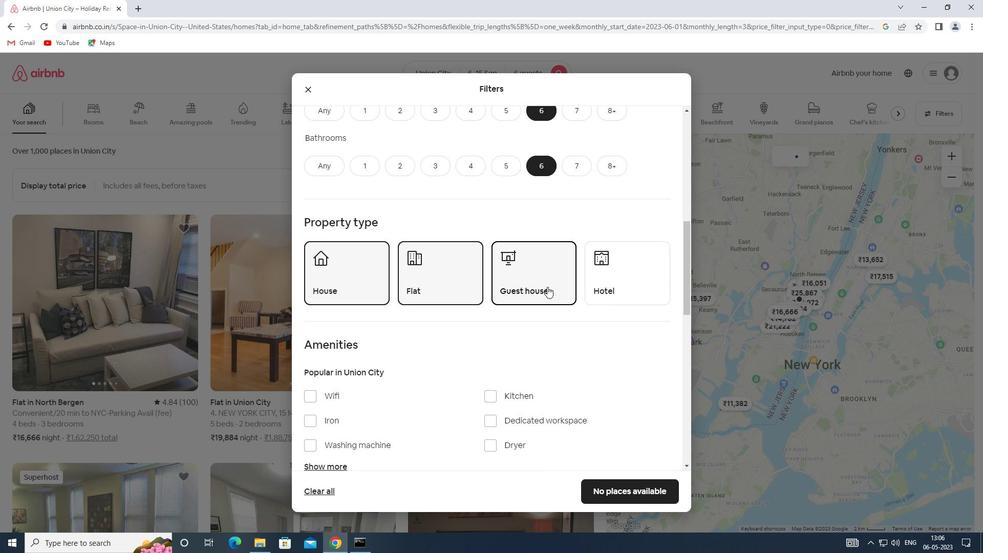 
Action: Mouse moved to (334, 245)
Screenshot: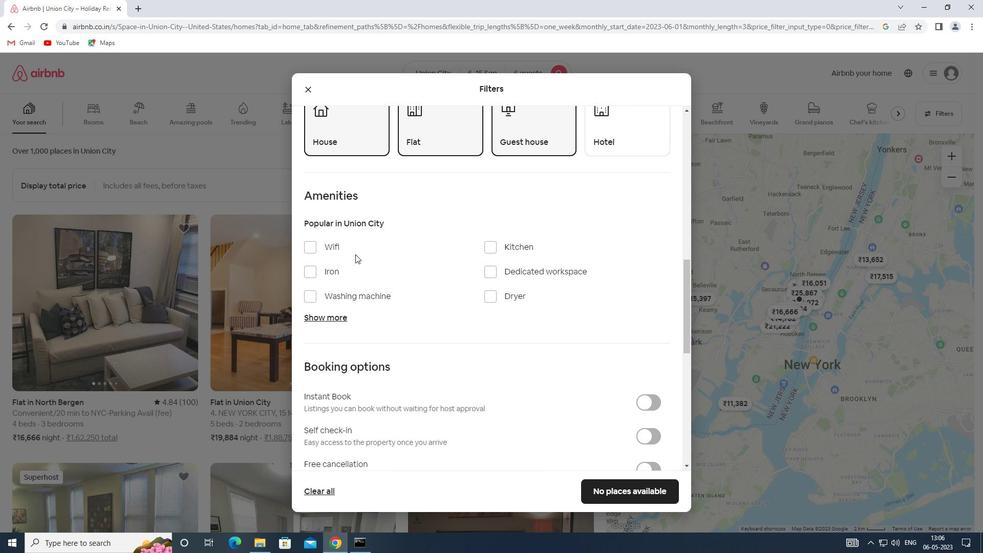 
Action: Mouse pressed left at (334, 245)
Screenshot: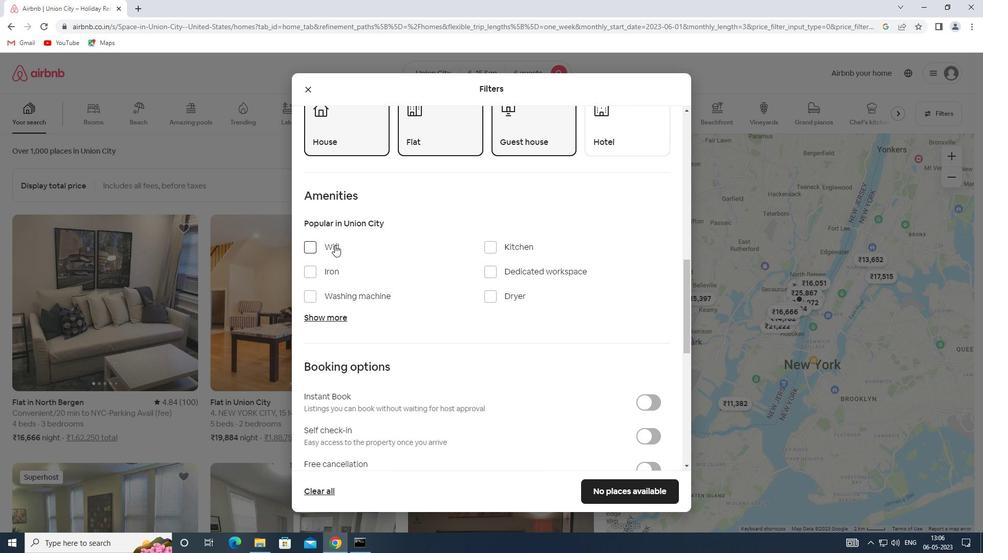 
Action: Mouse moved to (331, 317)
Screenshot: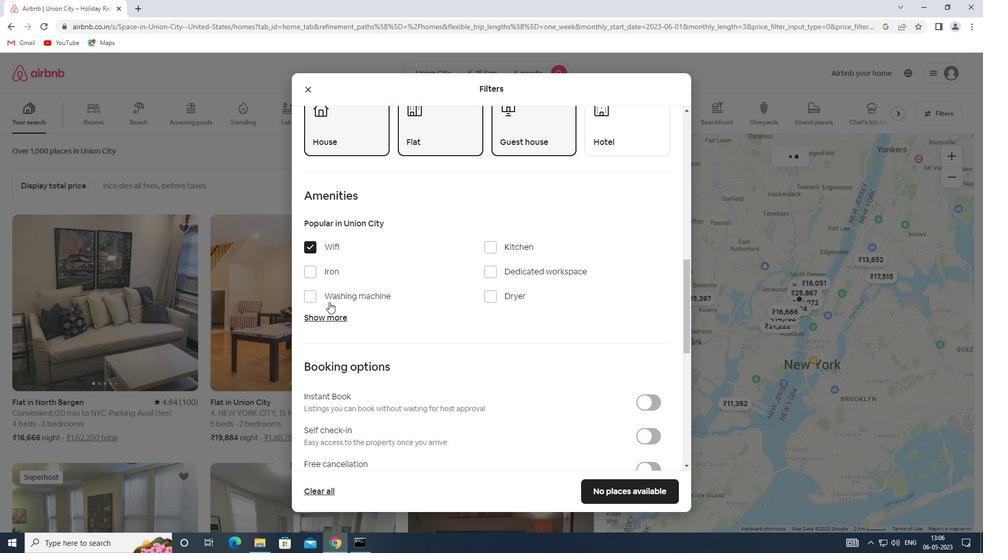 
Action: Mouse pressed left at (331, 317)
Screenshot: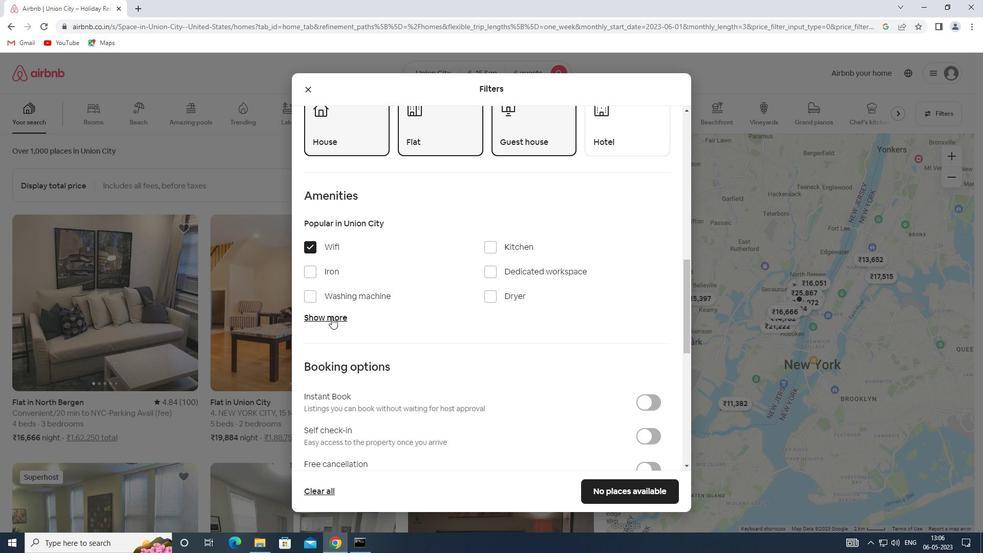 
Action: Mouse moved to (342, 311)
Screenshot: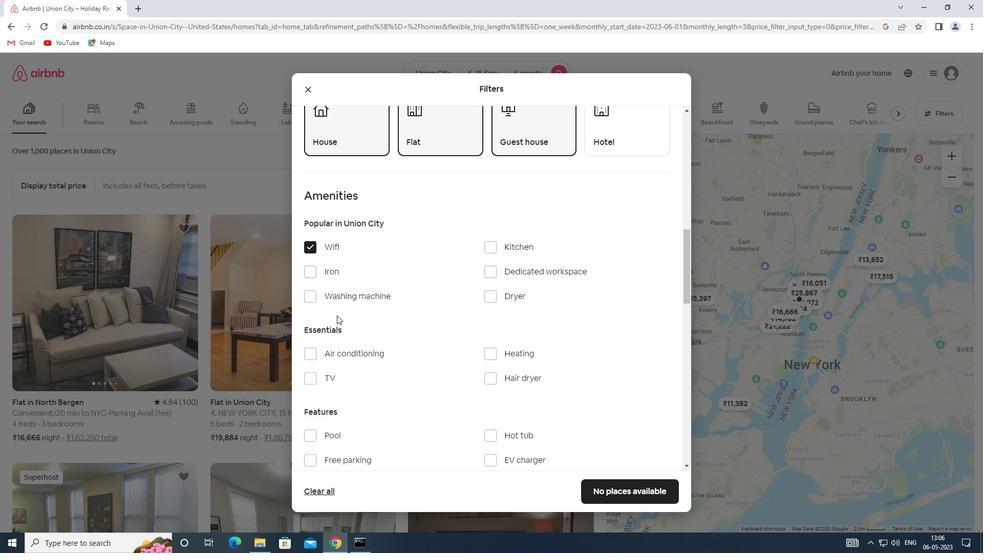 
Action: Mouse scrolled (342, 310) with delta (0, 0)
Screenshot: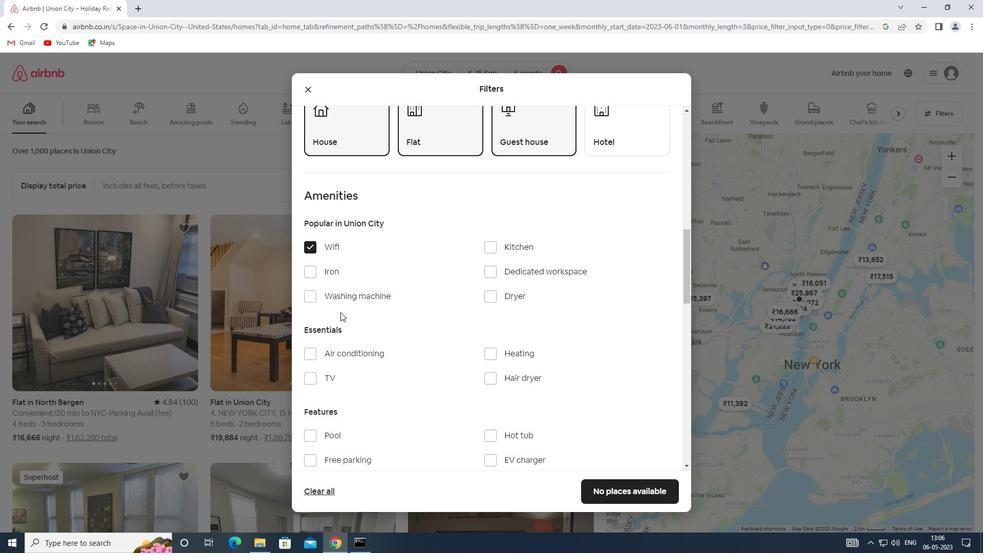 
Action: Mouse moved to (342, 311)
Screenshot: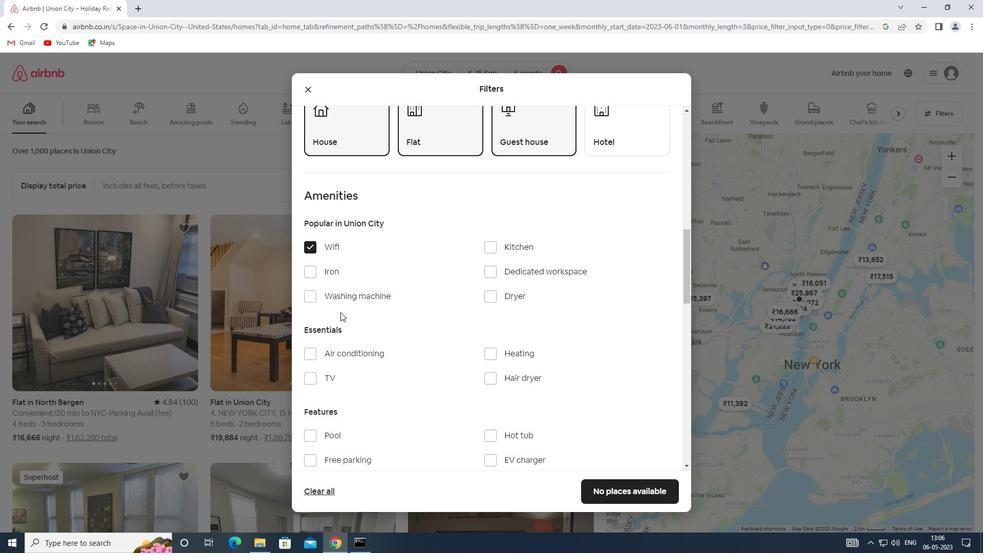 
Action: Mouse scrolled (342, 310) with delta (0, 0)
Screenshot: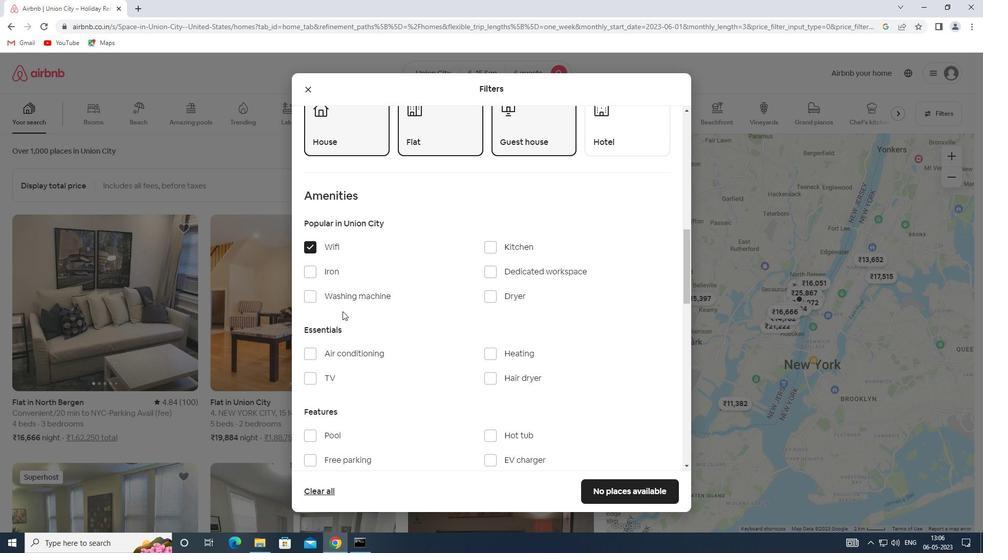 
Action: Mouse moved to (320, 277)
Screenshot: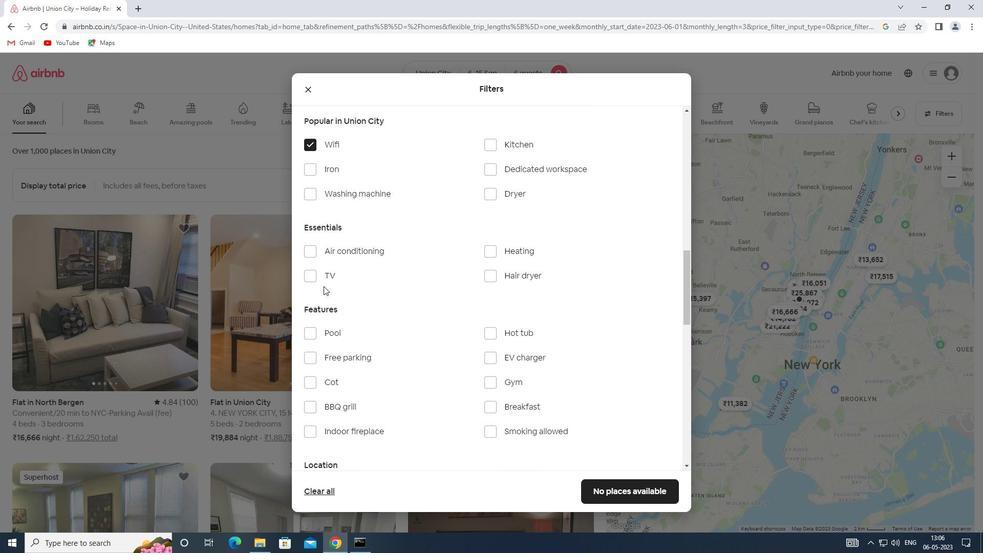 
Action: Mouse pressed left at (320, 277)
Screenshot: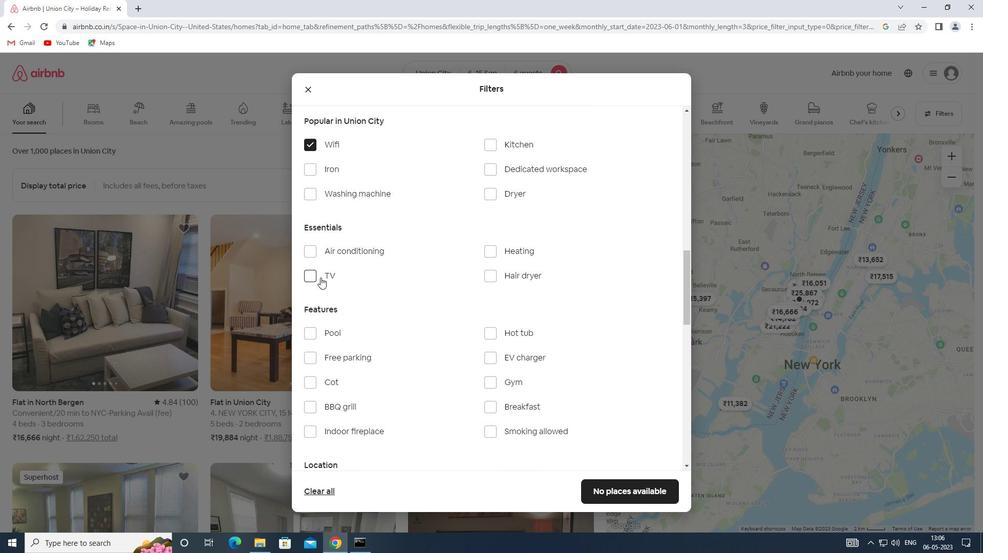 
Action: Mouse moved to (336, 260)
Screenshot: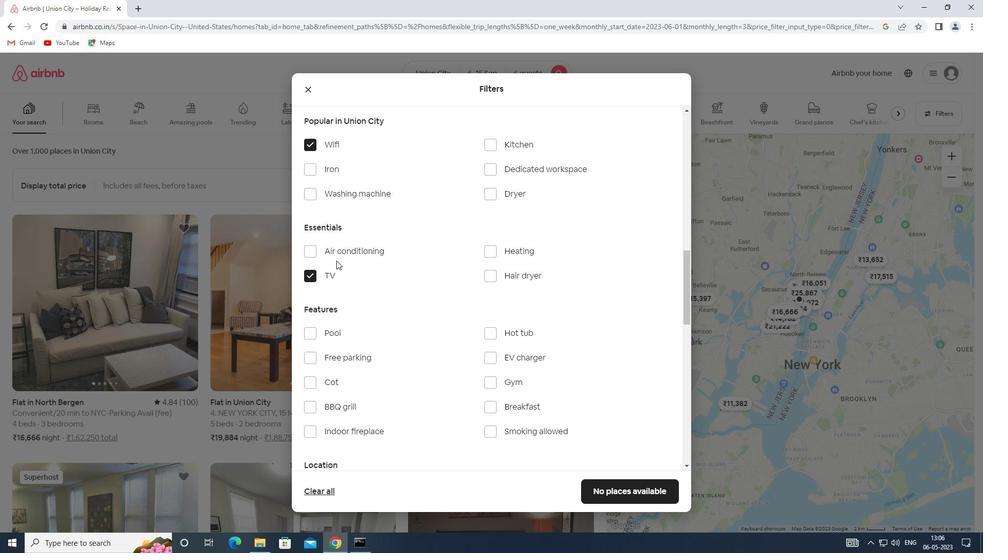 
Action: Mouse scrolled (336, 259) with delta (0, 0)
Screenshot: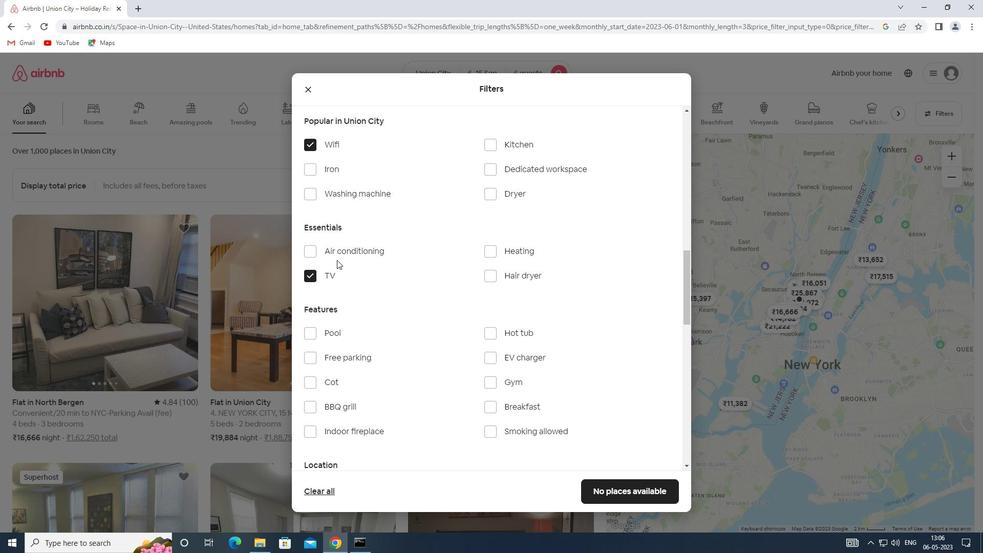 
Action: Mouse scrolled (336, 259) with delta (0, 0)
Screenshot: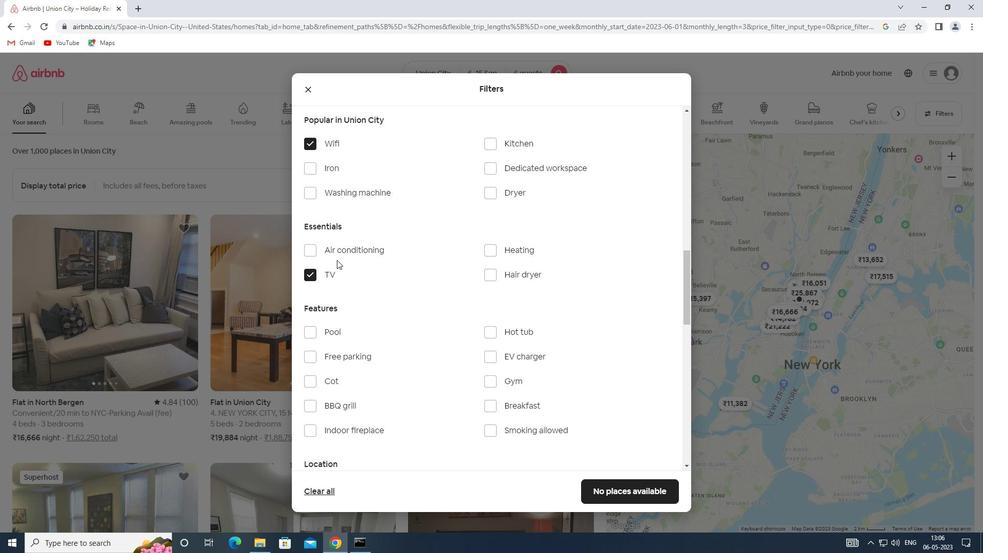 
Action: Mouse moved to (345, 252)
Screenshot: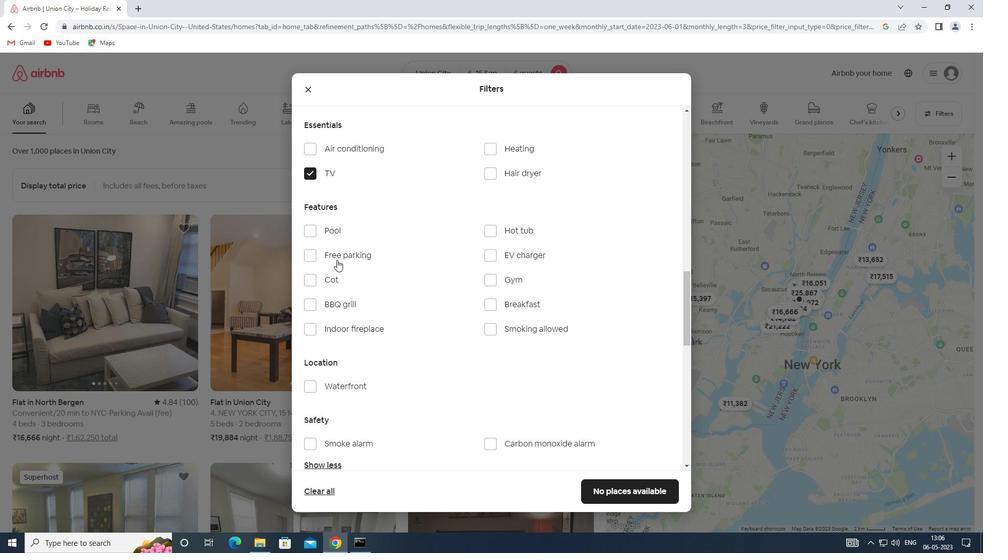 
Action: Mouse pressed left at (345, 252)
Screenshot: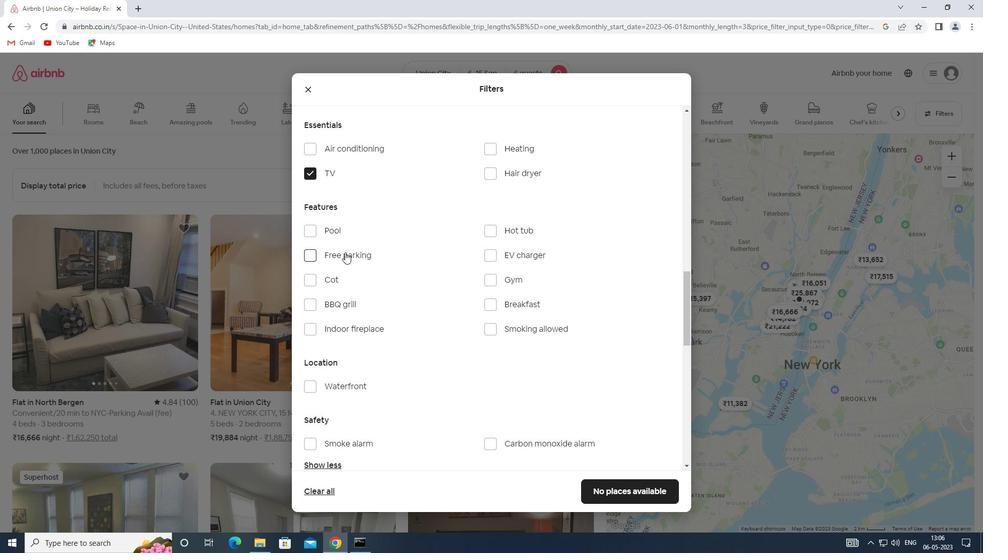 
Action: Mouse moved to (488, 279)
Screenshot: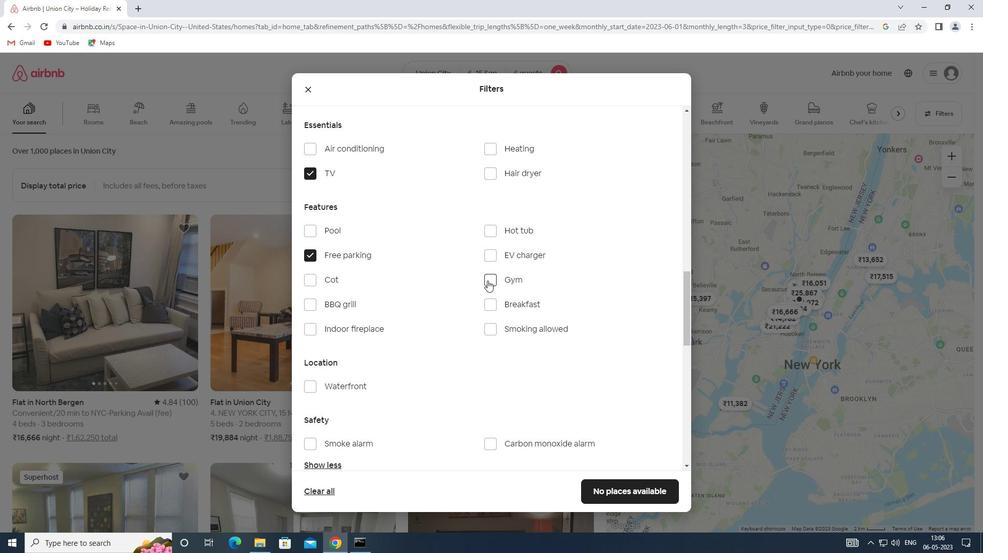 
Action: Mouse pressed left at (488, 279)
Screenshot: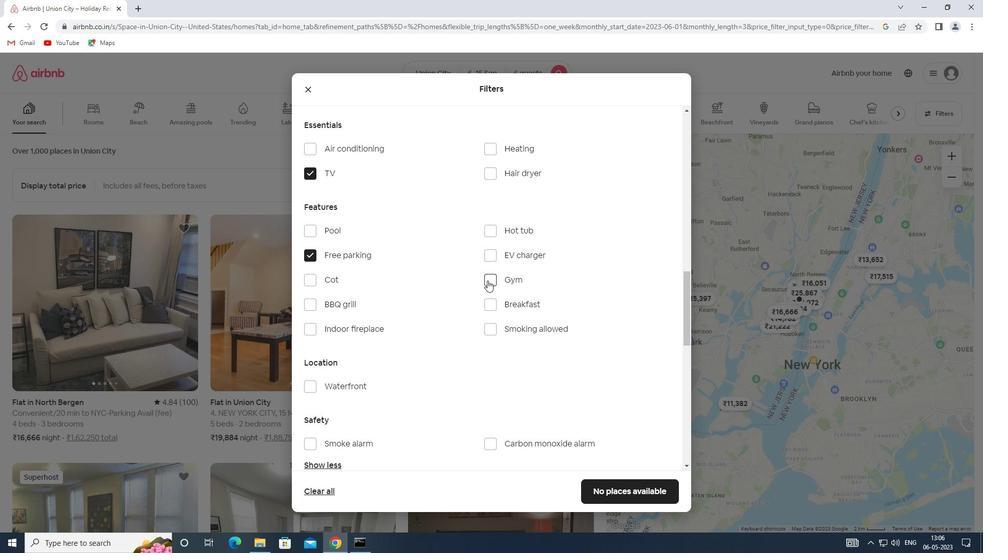 
Action: Mouse moved to (488, 303)
Screenshot: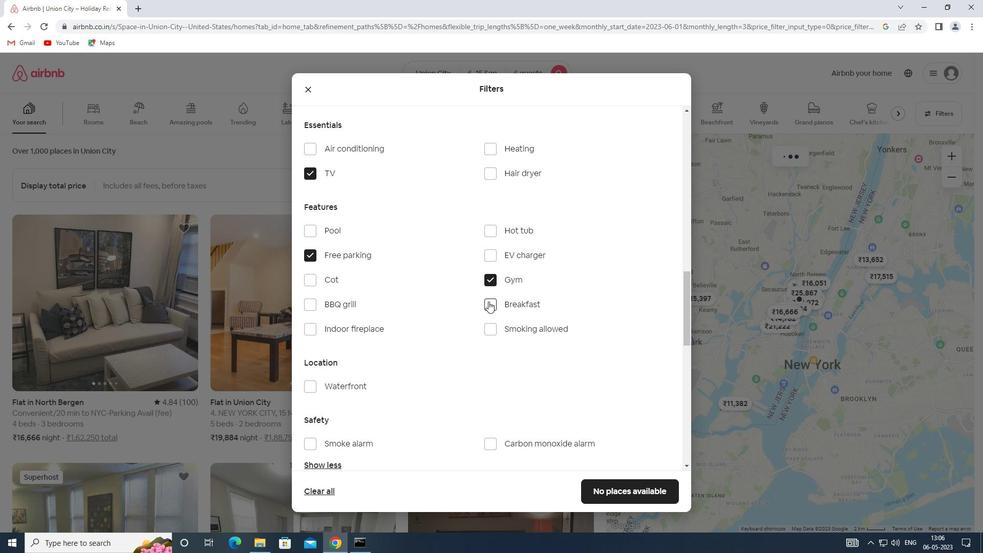 
Action: Mouse pressed left at (488, 303)
Screenshot: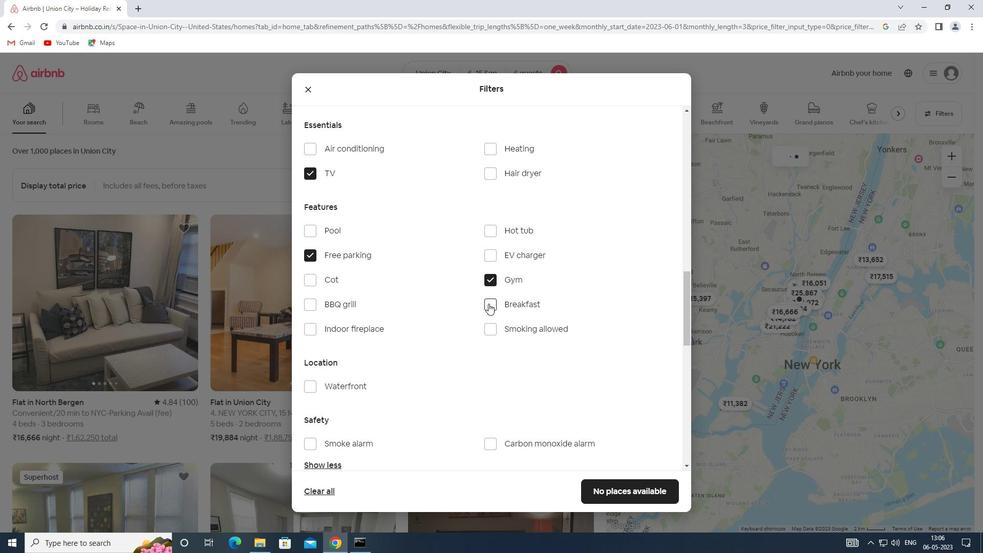 
Action: Mouse moved to (435, 309)
Screenshot: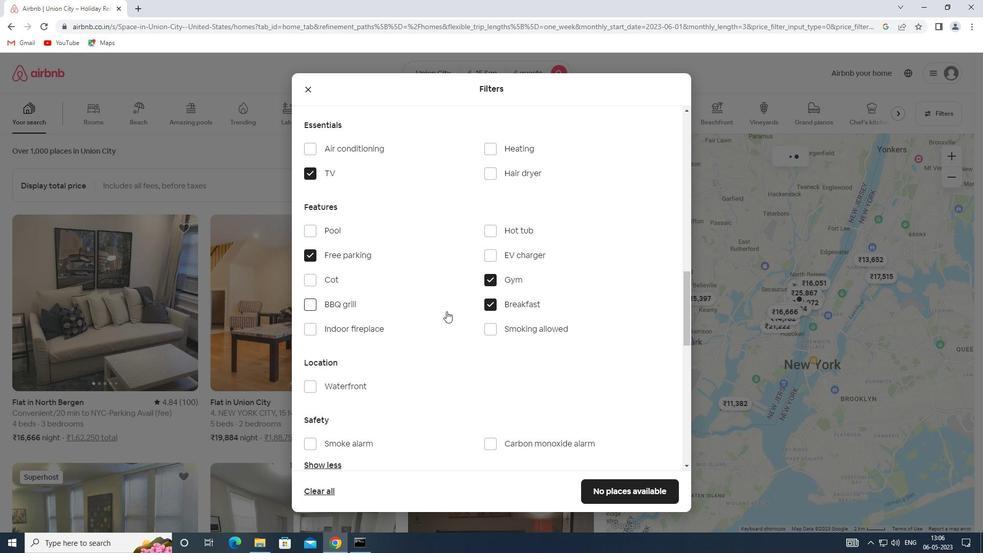 
Action: Mouse scrolled (435, 308) with delta (0, 0)
Screenshot: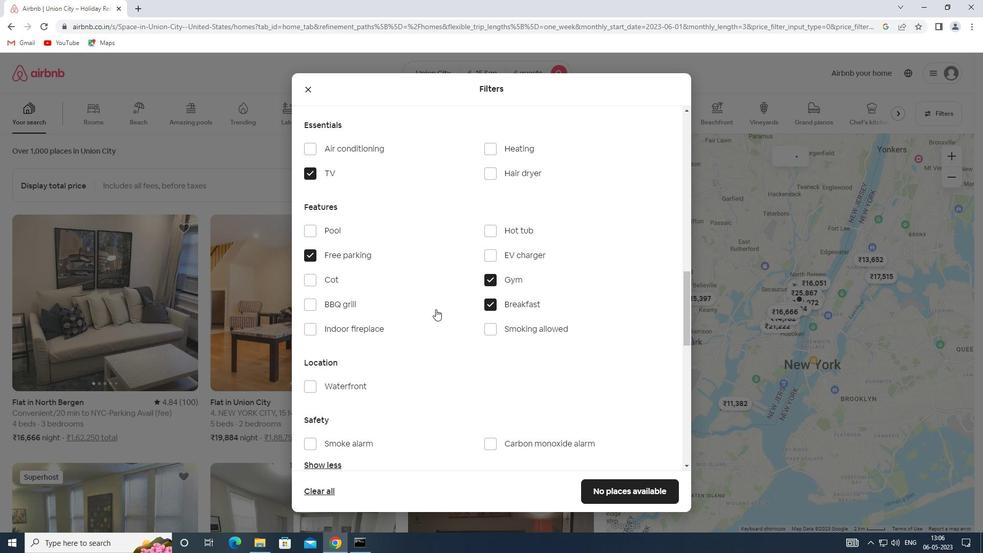 
Action: Mouse moved to (435, 307)
Screenshot: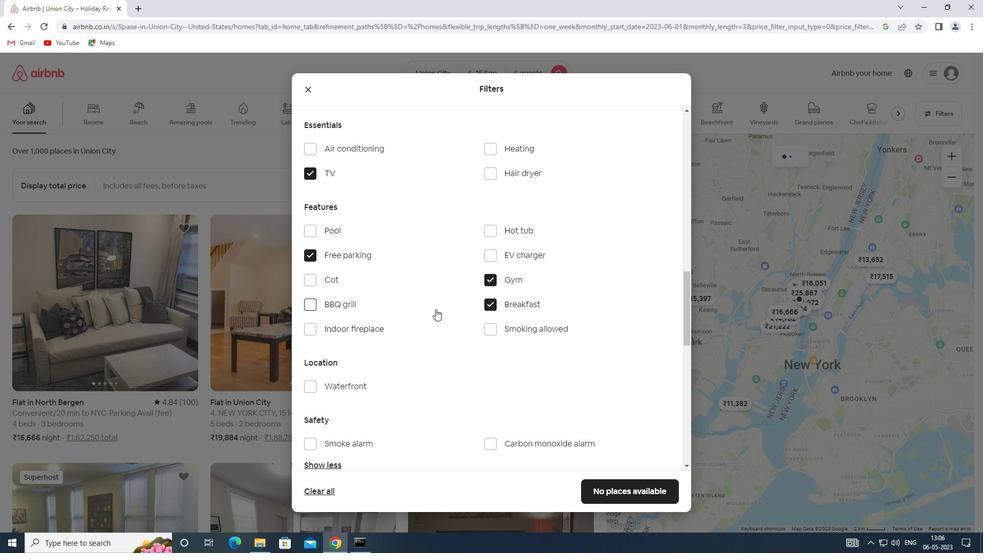 
Action: Mouse scrolled (435, 306) with delta (0, 0)
Screenshot: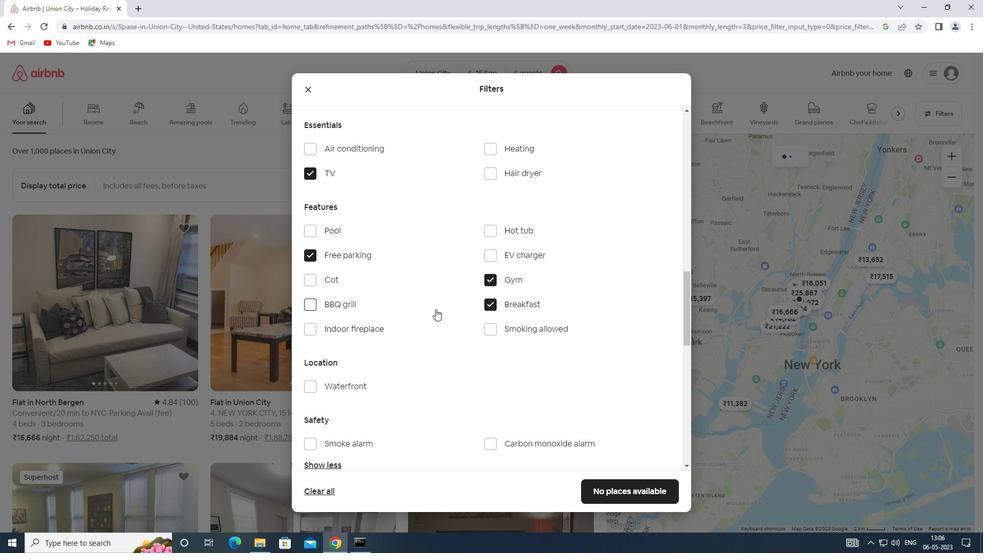 
Action: Mouse moved to (436, 305)
Screenshot: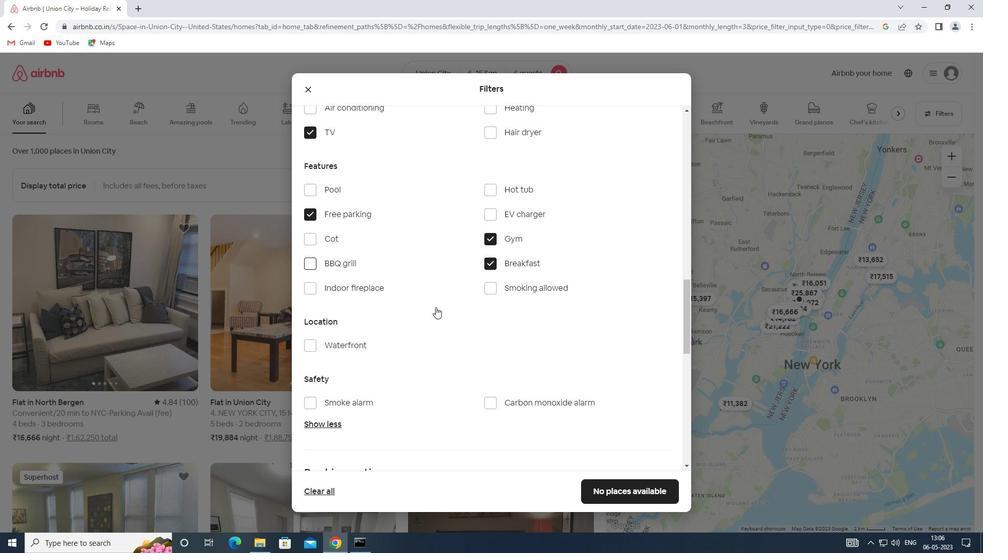 
Action: Mouse scrolled (436, 304) with delta (0, 0)
Screenshot: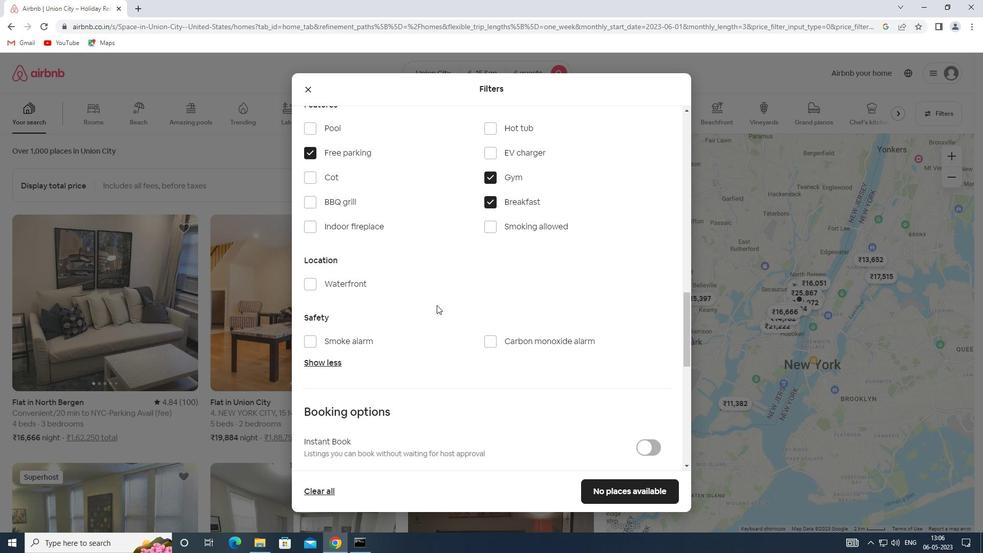
Action: Mouse scrolled (436, 304) with delta (0, 0)
Screenshot: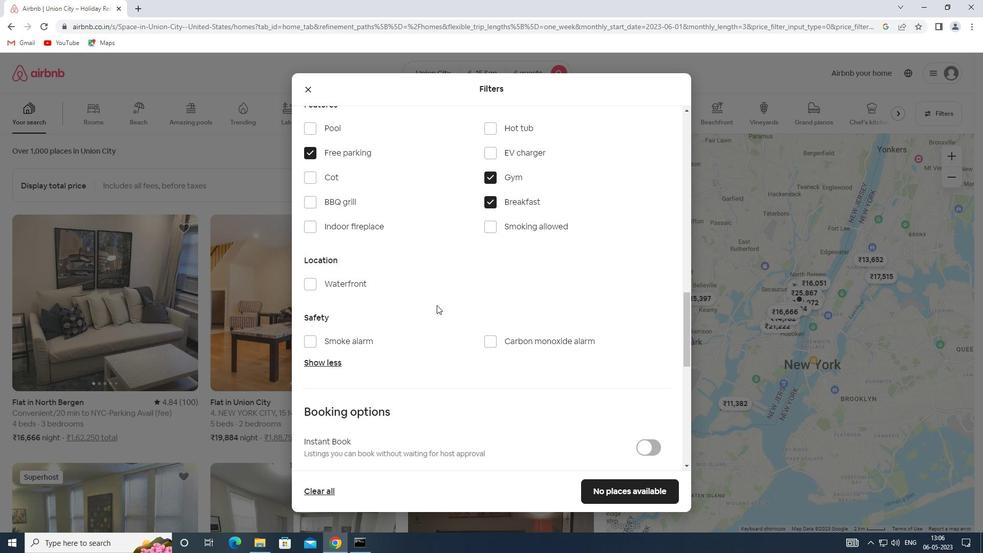
Action: Mouse scrolled (436, 304) with delta (0, 0)
Screenshot: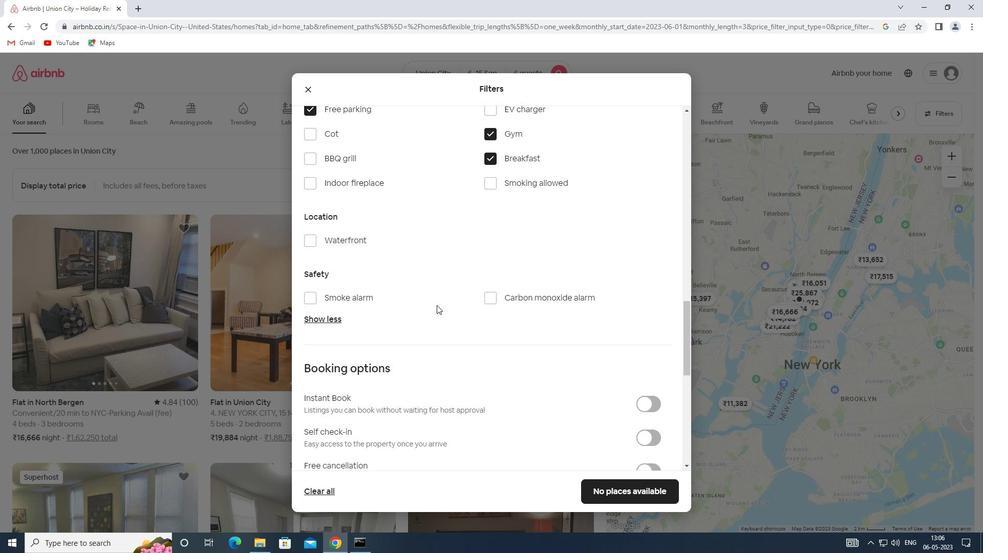 
Action: Mouse moved to (646, 326)
Screenshot: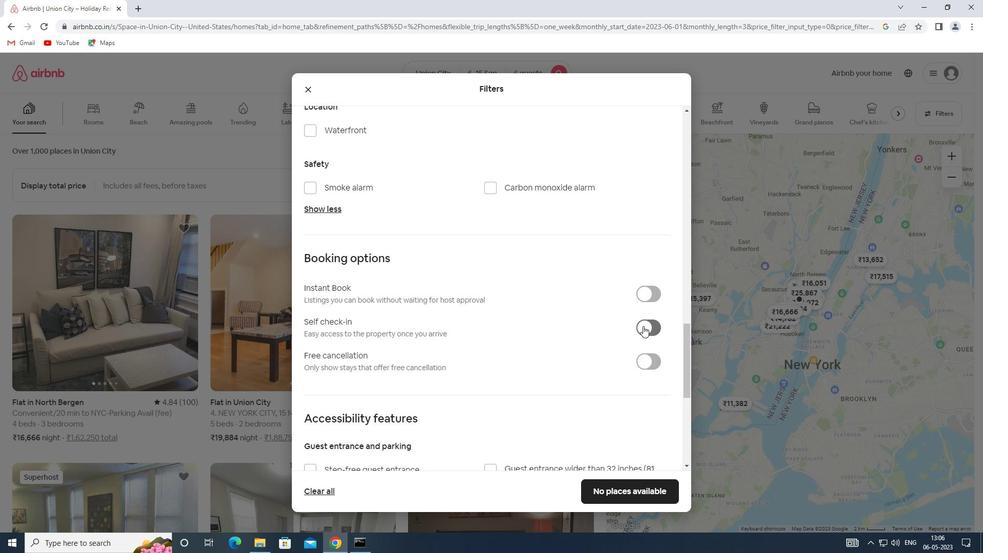 
Action: Mouse pressed left at (646, 326)
Screenshot: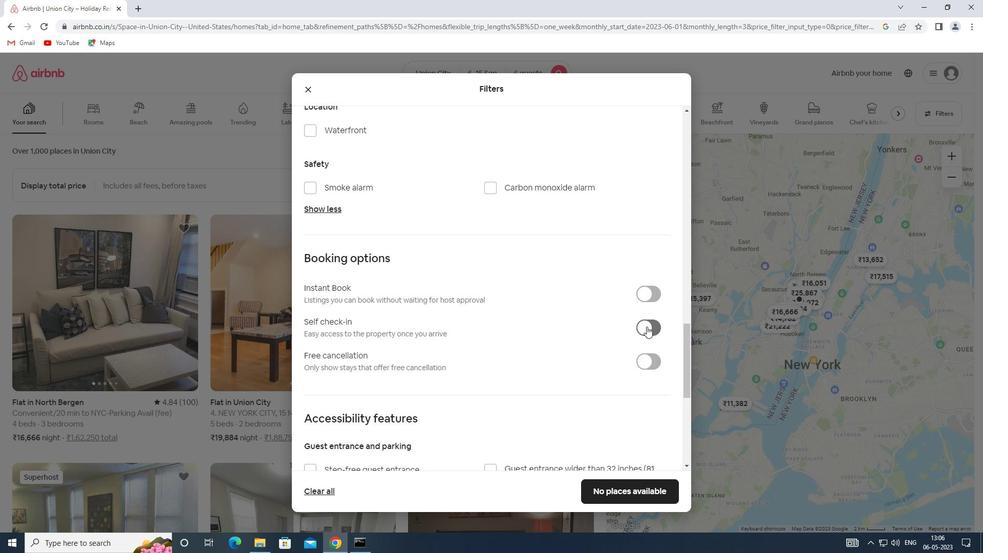 
Action: Mouse moved to (438, 331)
Screenshot: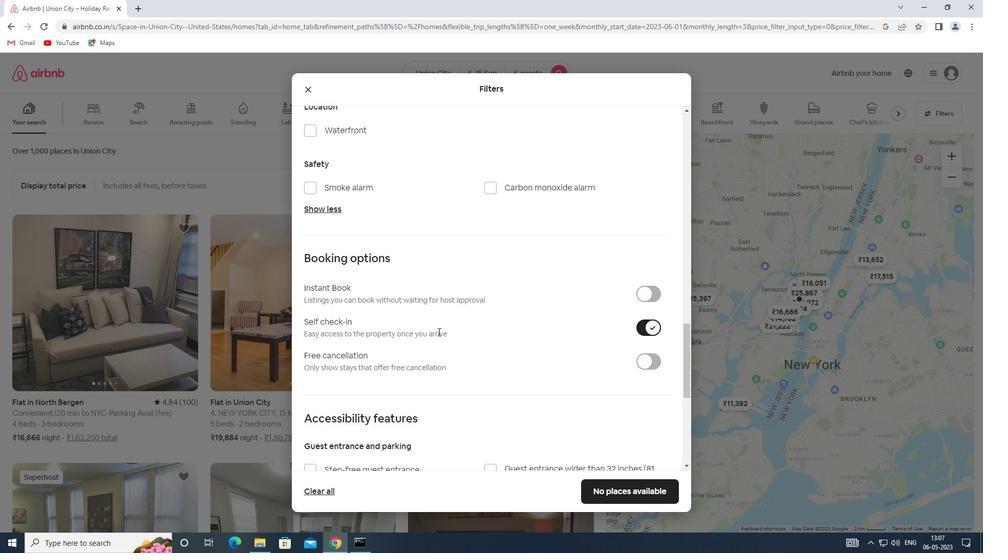 
Action: Mouse scrolled (438, 330) with delta (0, 0)
Screenshot: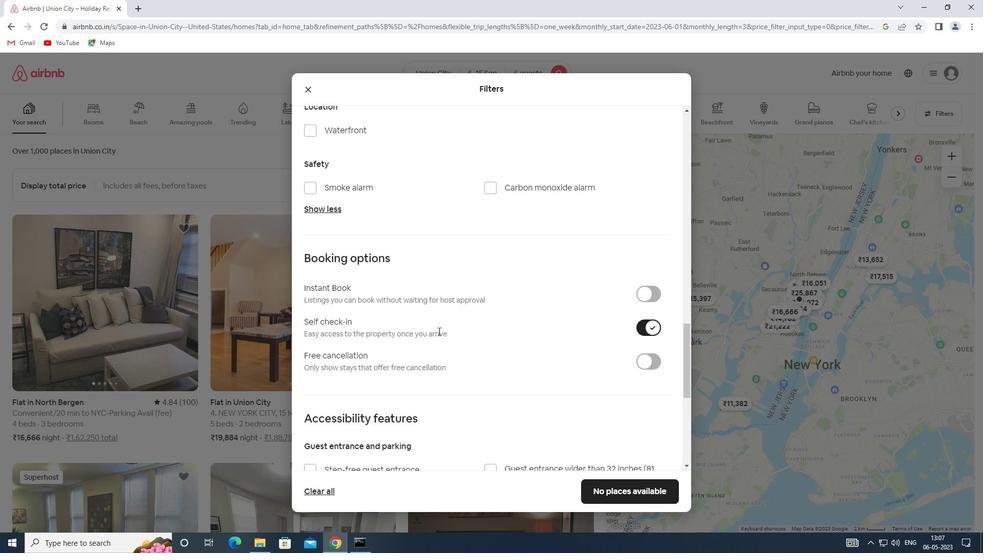 
Action: Mouse scrolled (438, 330) with delta (0, 0)
Screenshot: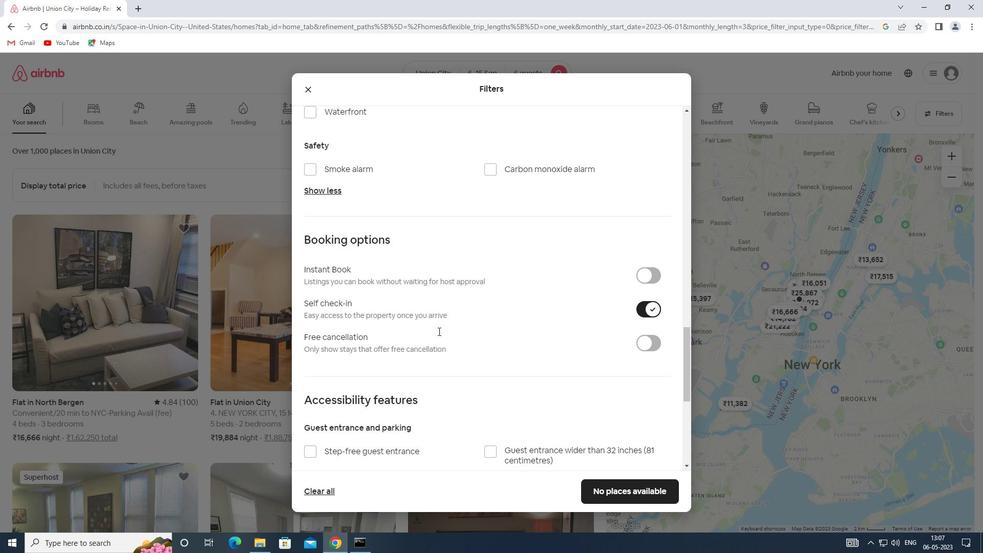 
Action: Mouse moved to (370, 288)
Screenshot: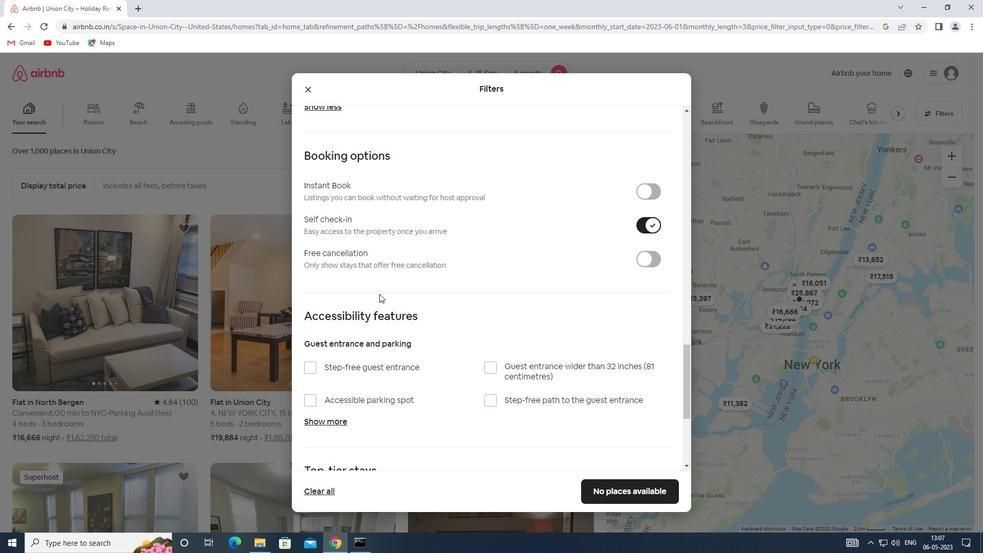 
Action: Mouse scrolled (370, 287) with delta (0, 0)
Screenshot: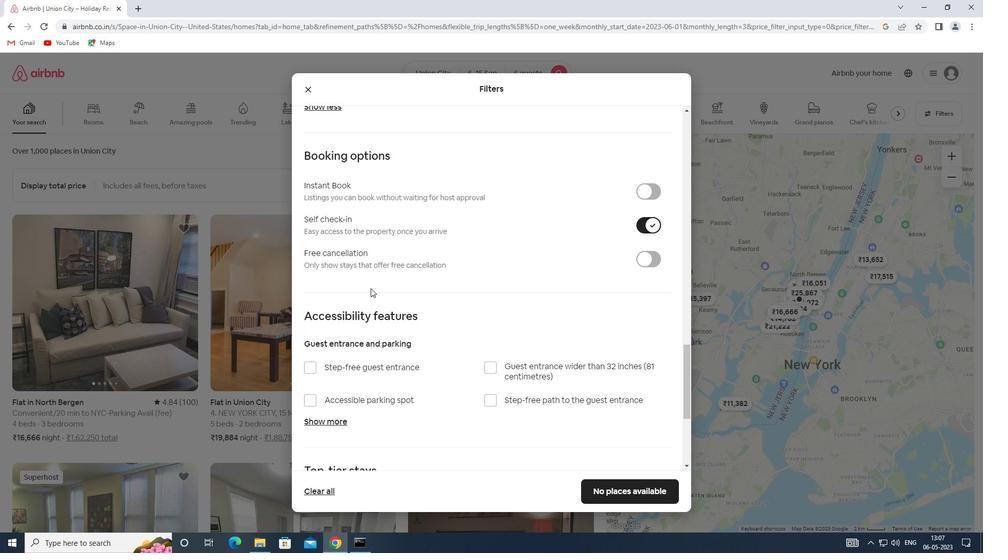 
Action: Mouse scrolled (370, 287) with delta (0, 0)
Screenshot: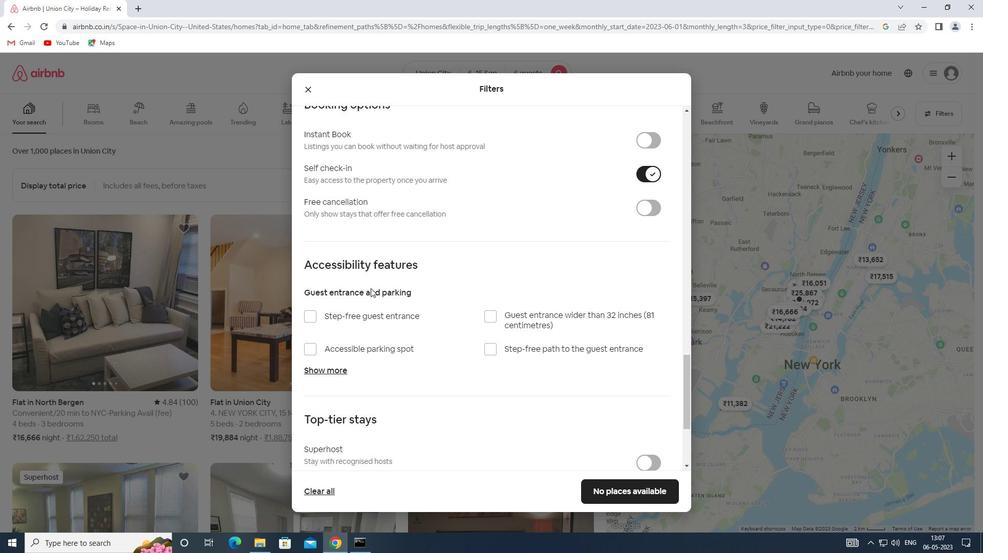 
Action: Mouse scrolled (370, 287) with delta (0, 0)
Screenshot: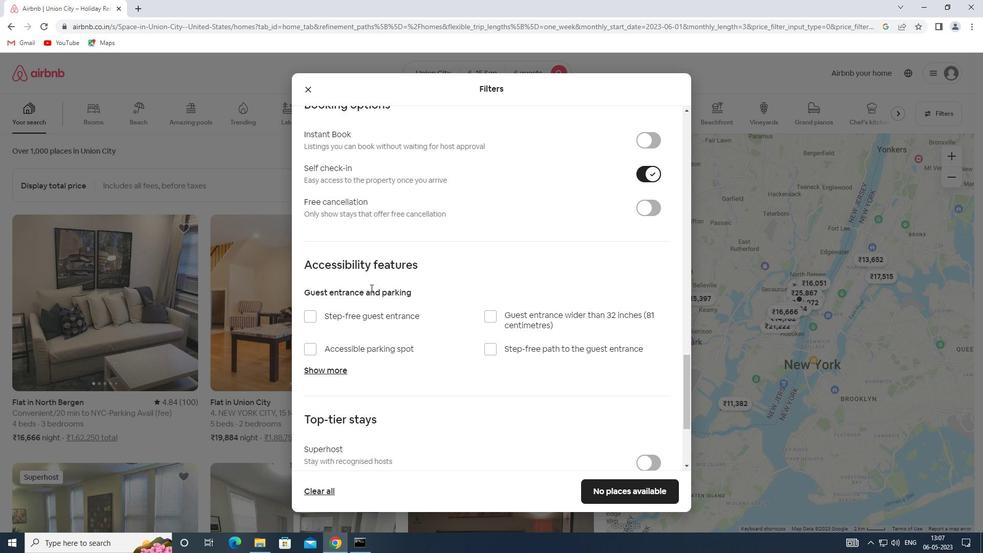 
Action: Mouse scrolled (370, 287) with delta (0, 0)
Screenshot: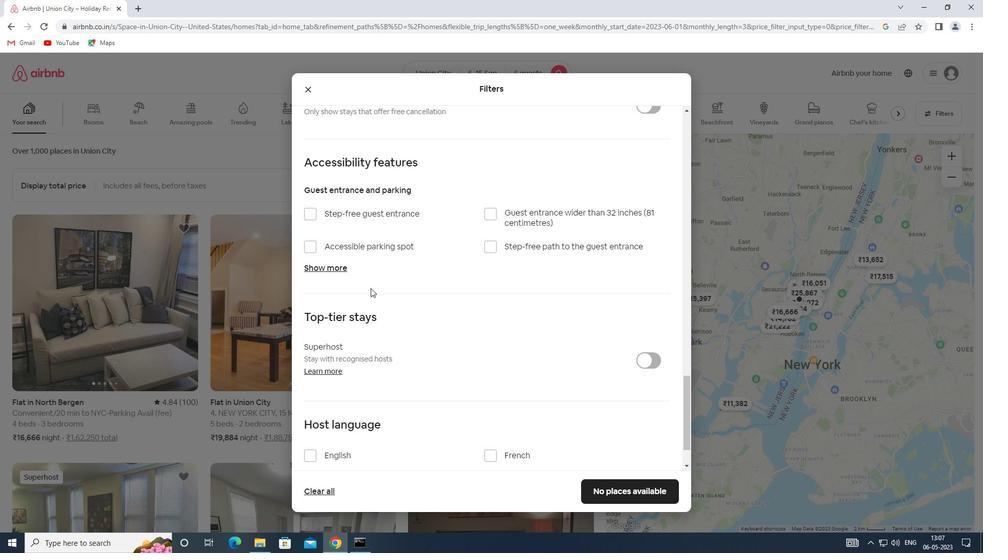 
Action: Mouse scrolled (370, 287) with delta (0, 0)
Screenshot: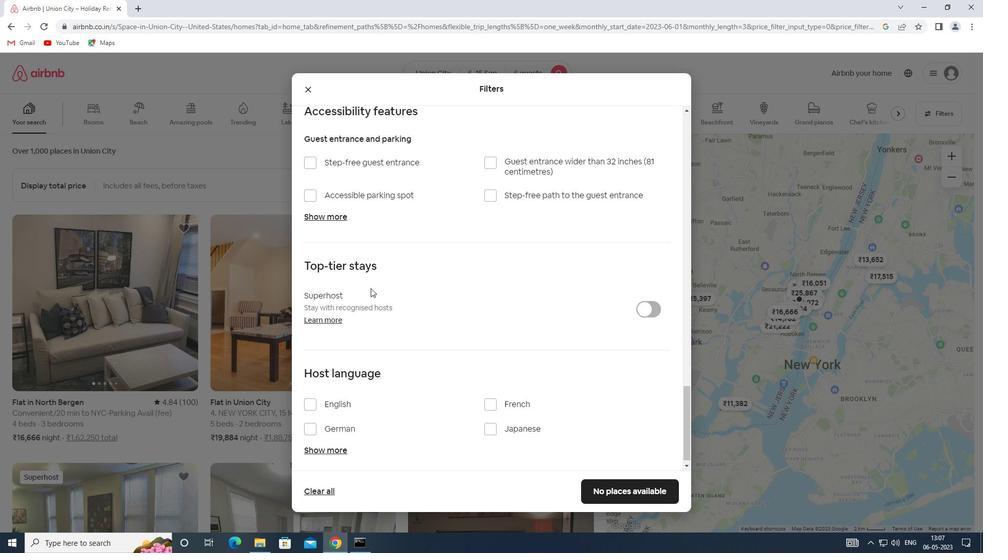 
Action: Mouse moved to (310, 395)
Screenshot: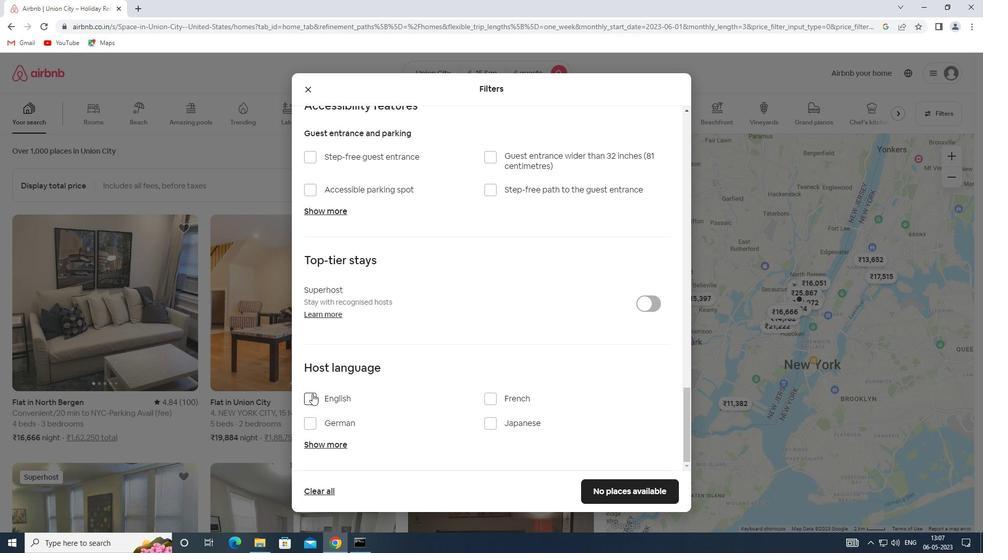 
Action: Mouse pressed left at (310, 395)
Screenshot: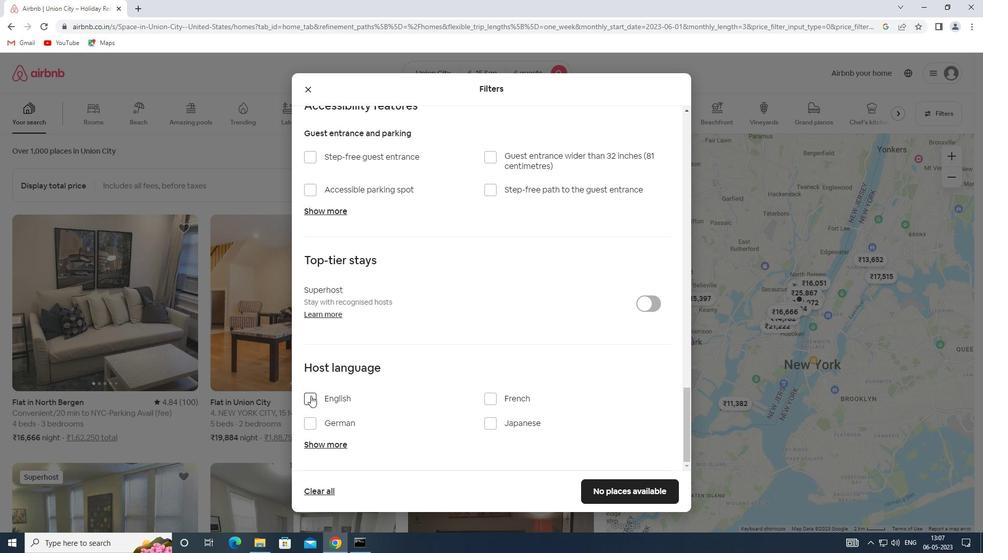 
Action: Mouse moved to (417, 346)
Screenshot: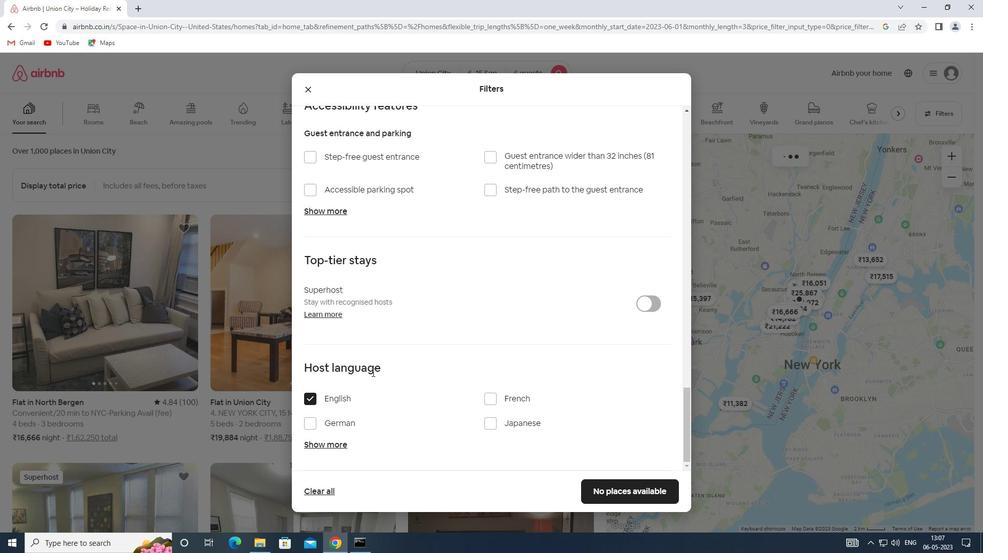 
Action: Mouse scrolled (417, 346) with delta (0, 0)
Screenshot: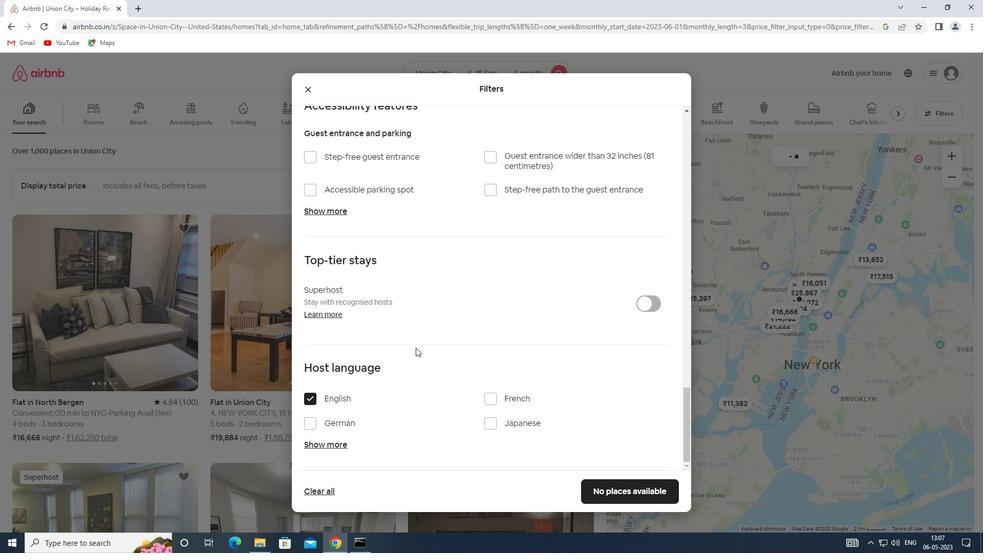 
Action: Mouse scrolled (417, 346) with delta (0, 0)
Screenshot: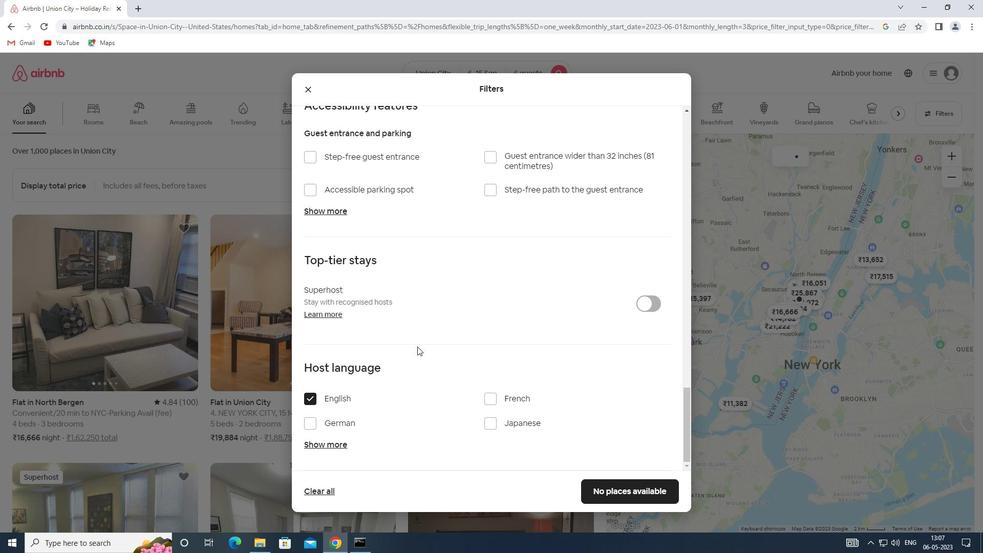 
Action: Mouse moved to (619, 495)
Screenshot: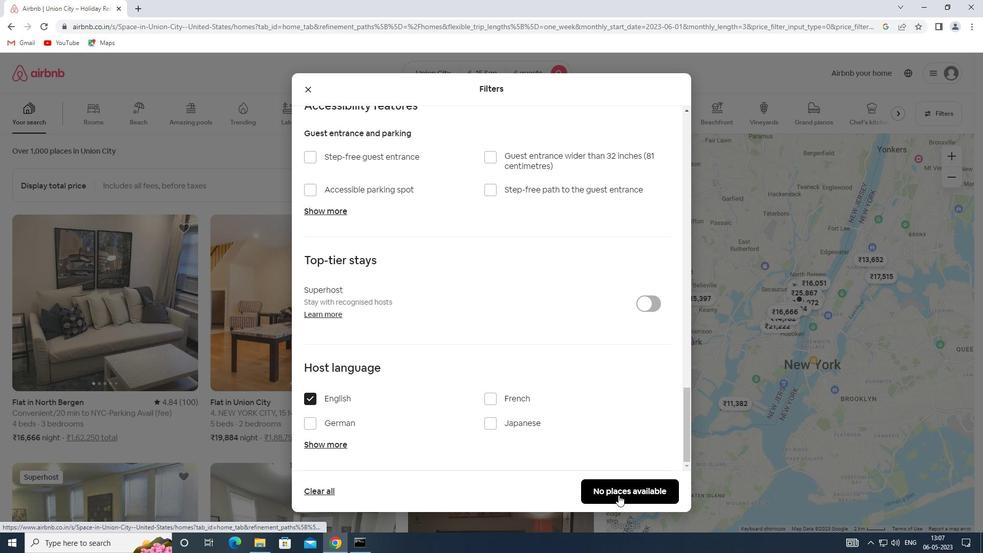 
Action: Mouse pressed left at (619, 495)
Screenshot: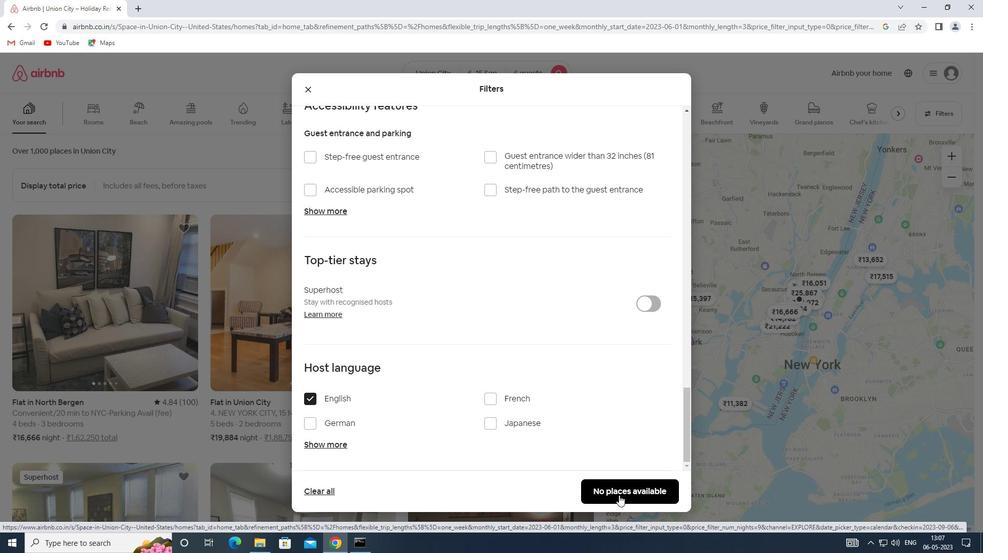 
